 Task: Create a due date automation trigger when advanced on, on the tuesday of the week before a card is due add fields without custom field "Resume" set to a number lower or equal to 1 and lower or equal to 10 at 11:00 AM.
Action: Mouse moved to (1312, 105)
Screenshot: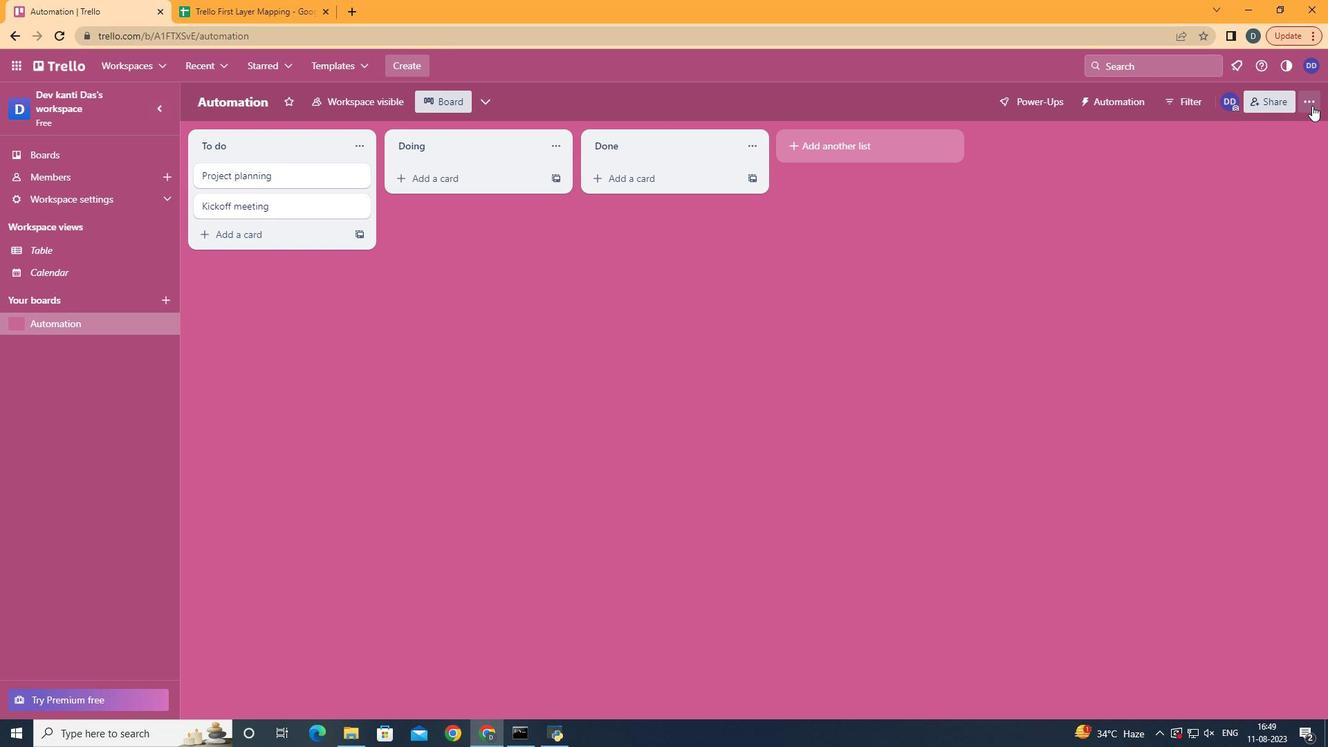 
Action: Mouse pressed left at (1312, 105)
Screenshot: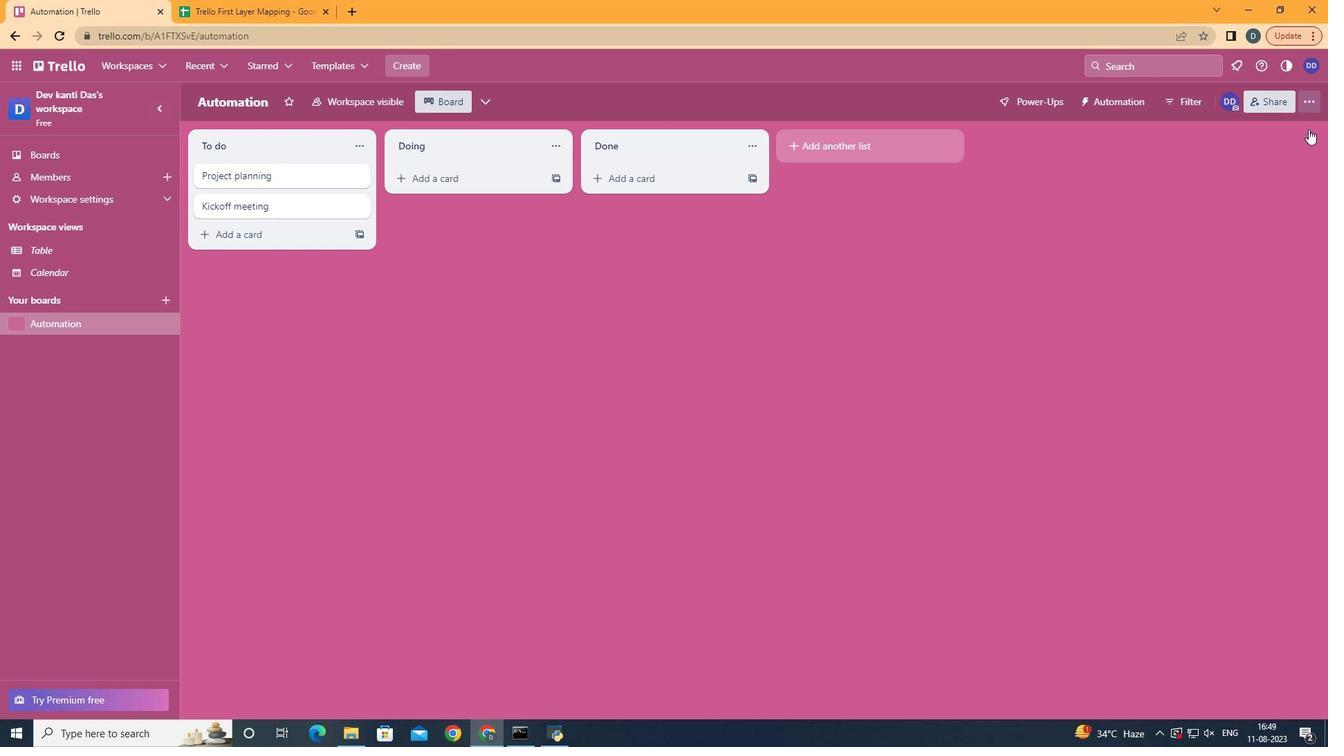 
Action: Mouse moved to (1234, 306)
Screenshot: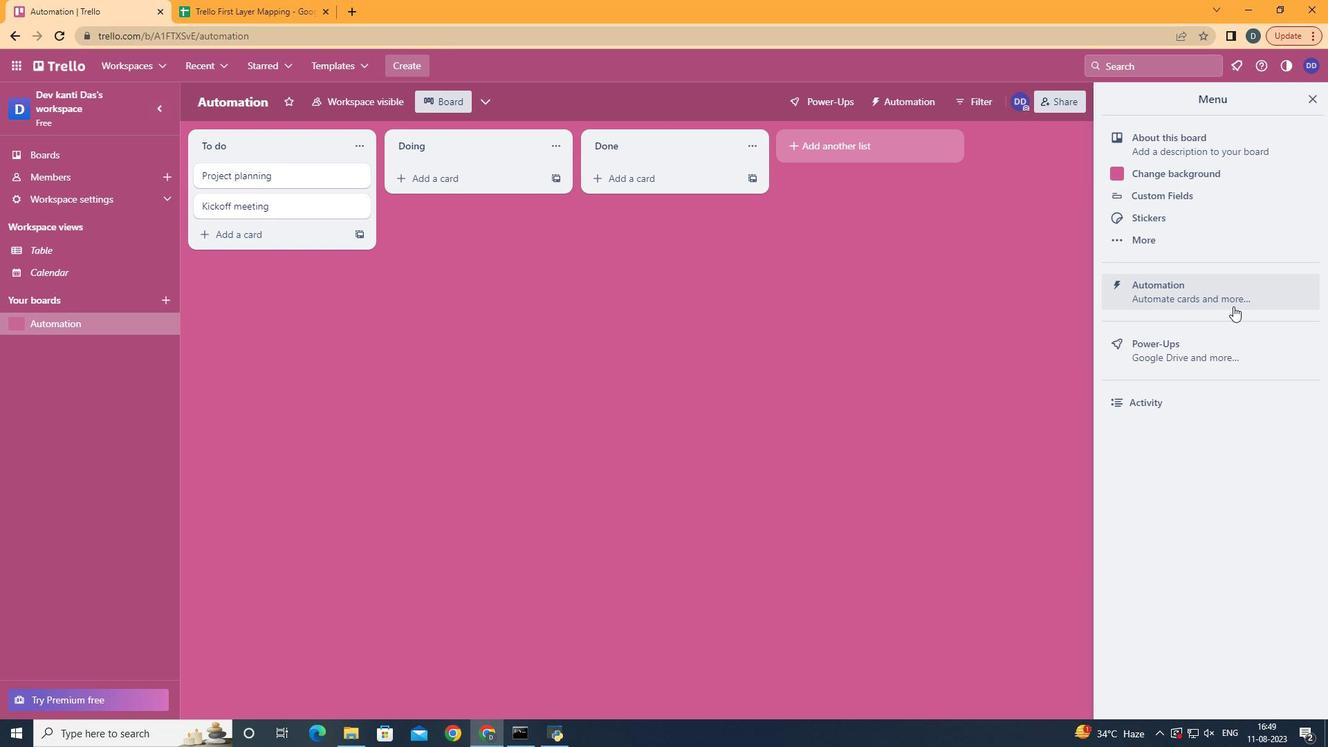 
Action: Mouse pressed left at (1234, 306)
Screenshot: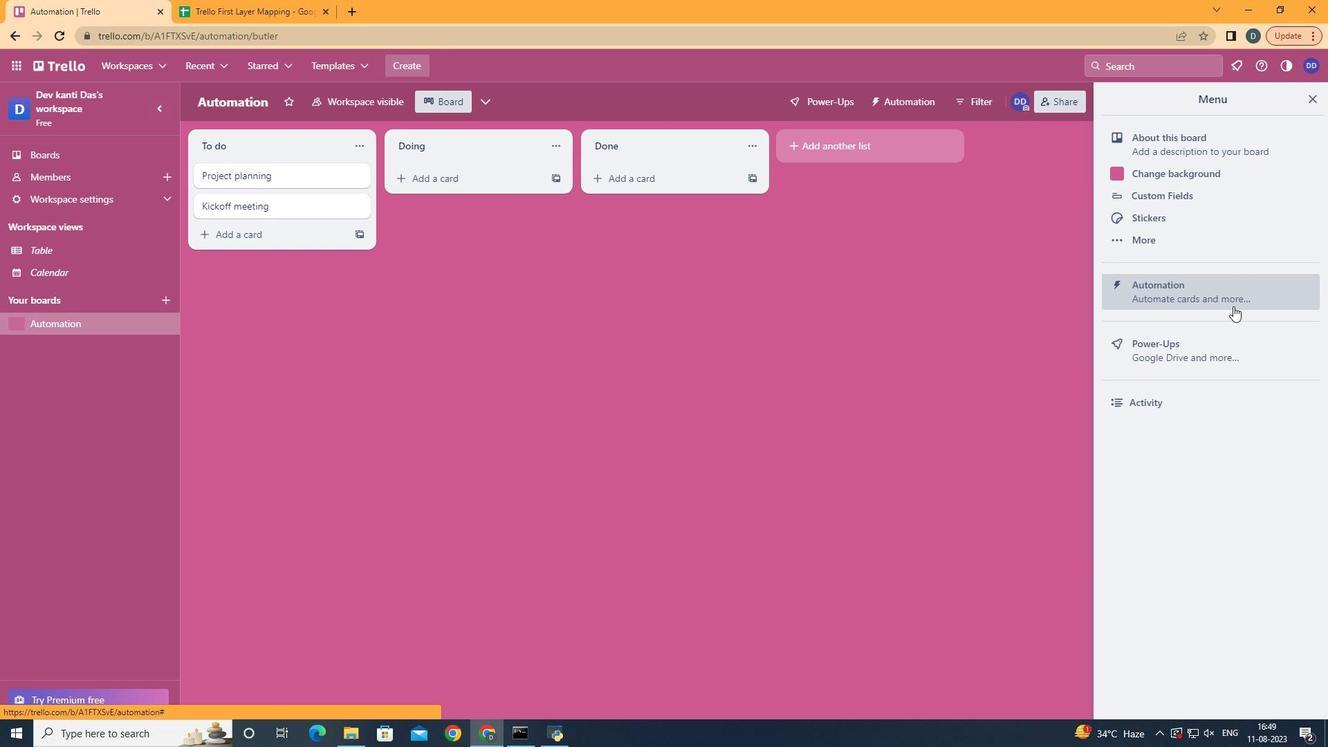 
Action: Mouse moved to (255, 275)
Screenshot: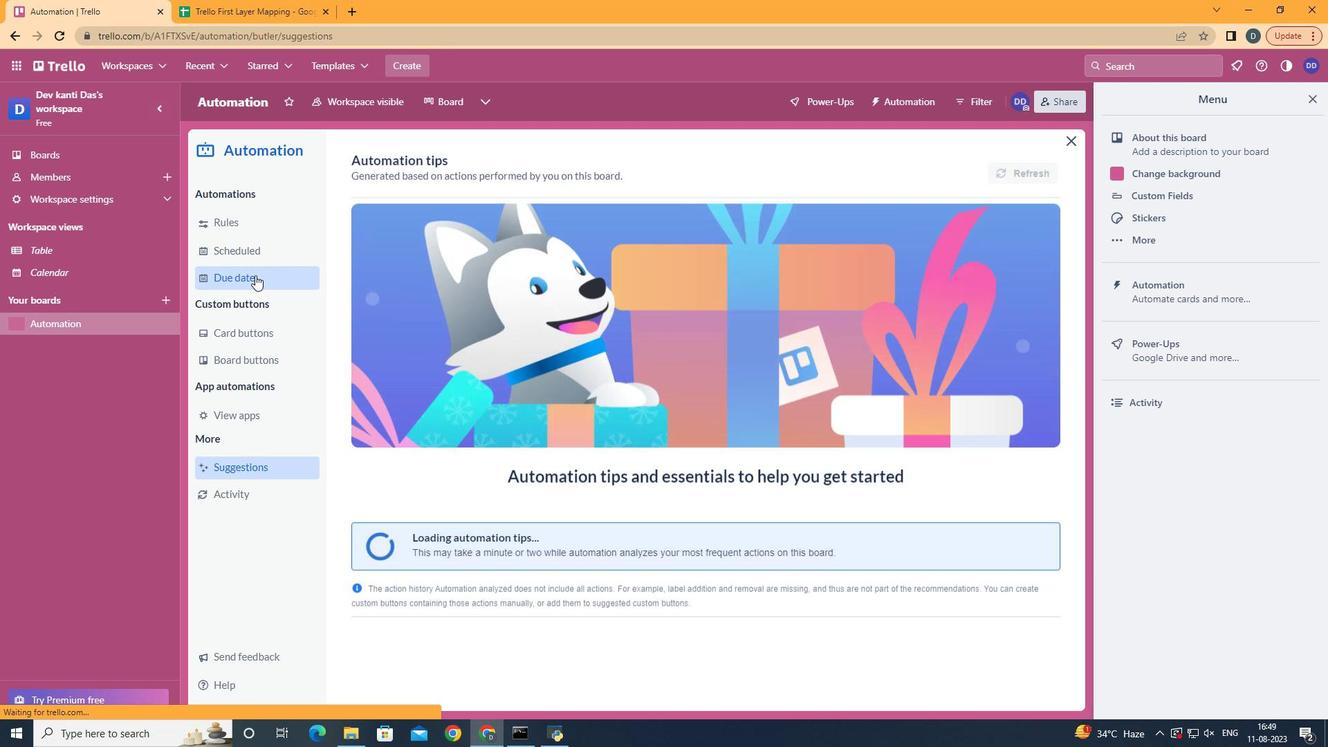 
Action: Mouse pressed left at (255, 275)
Screenshot: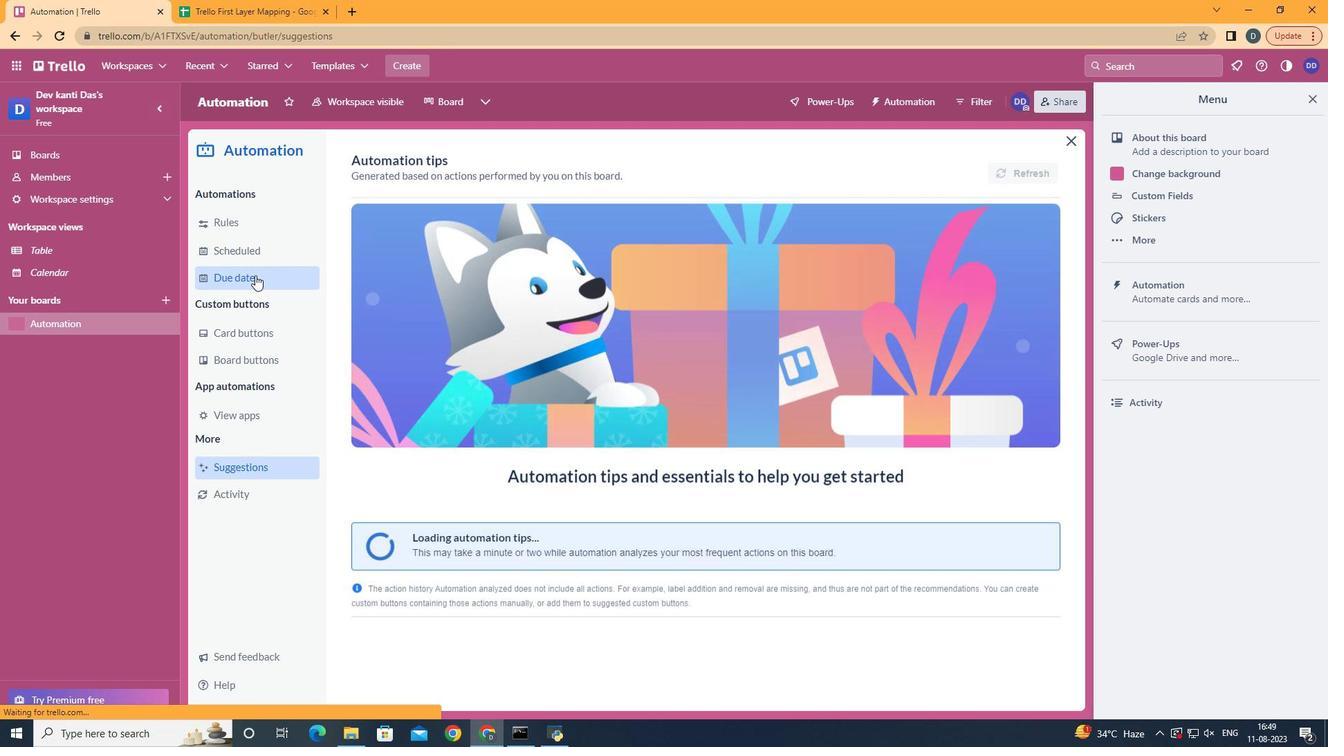 
Action: Mouse moved to (983, 161)
Screenshot: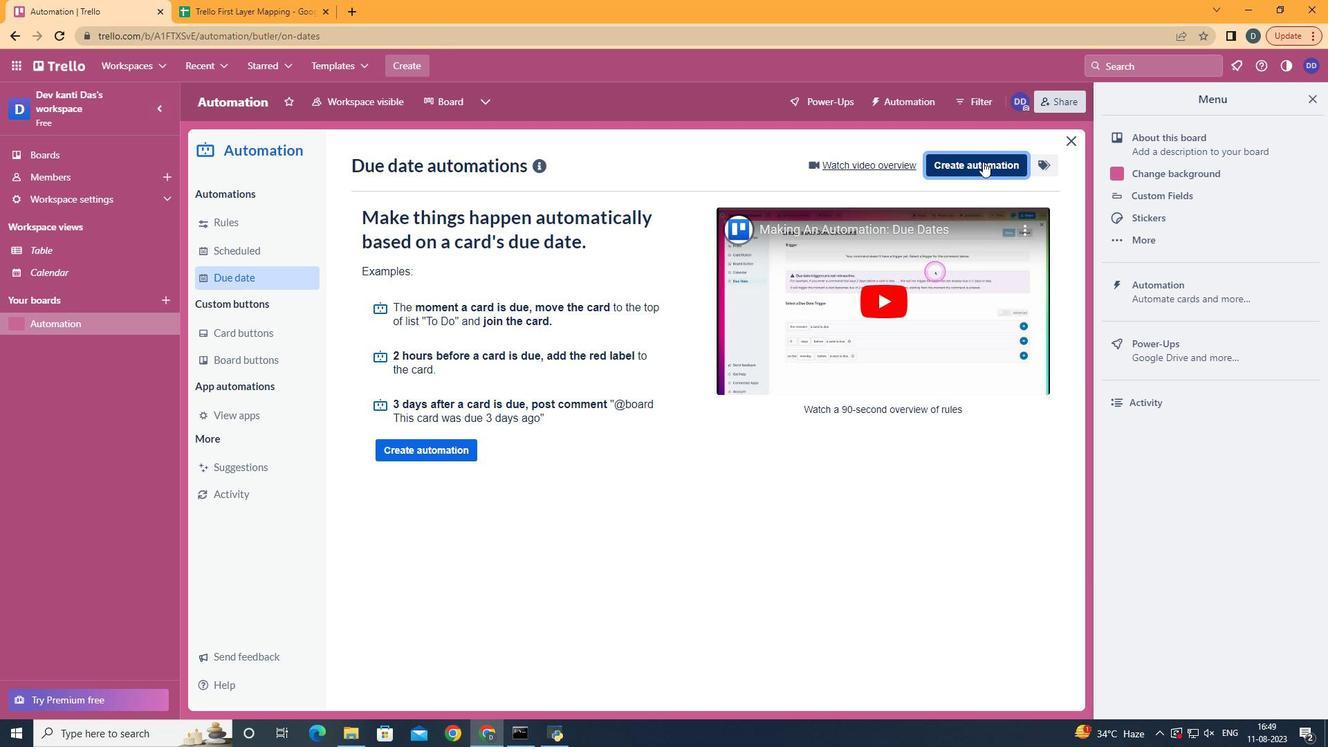 
Action: Mouse pressed left at (983, 161)
Screenshot: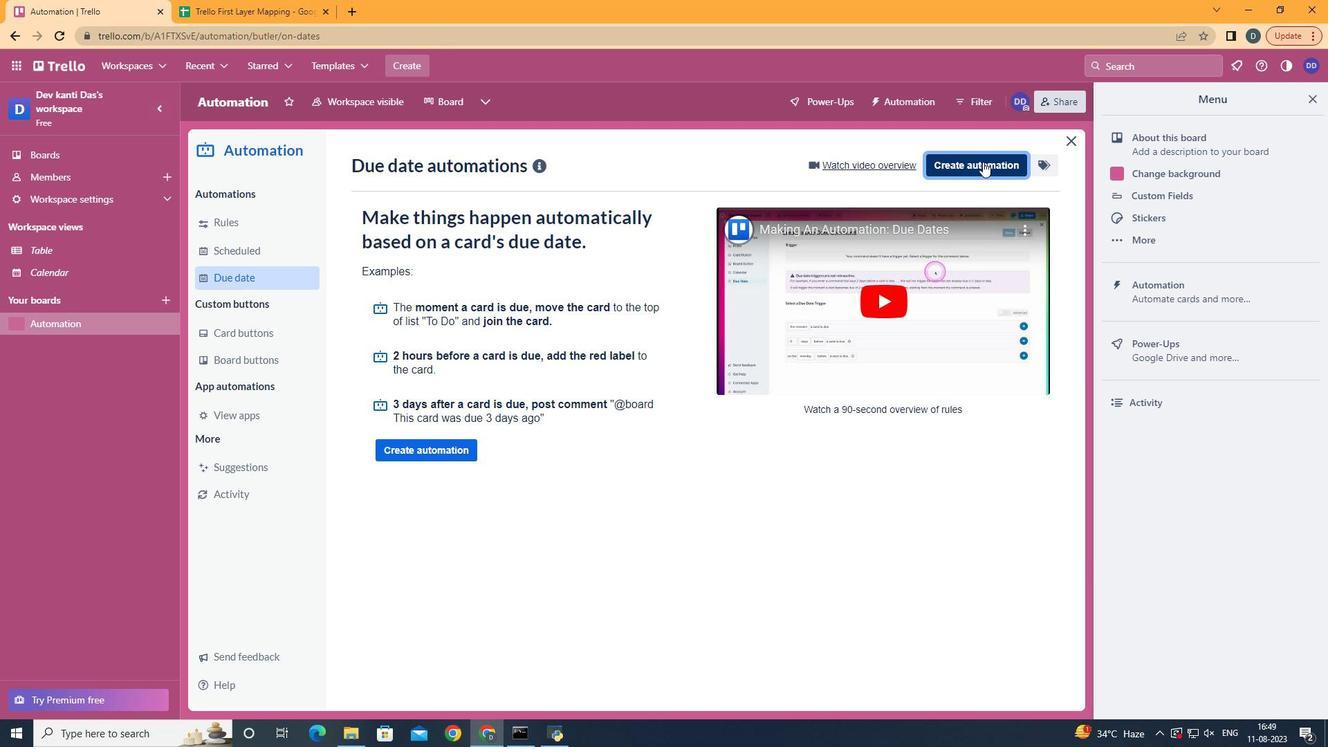 
Action: Mouse moved to (730, 294)
Screenshot: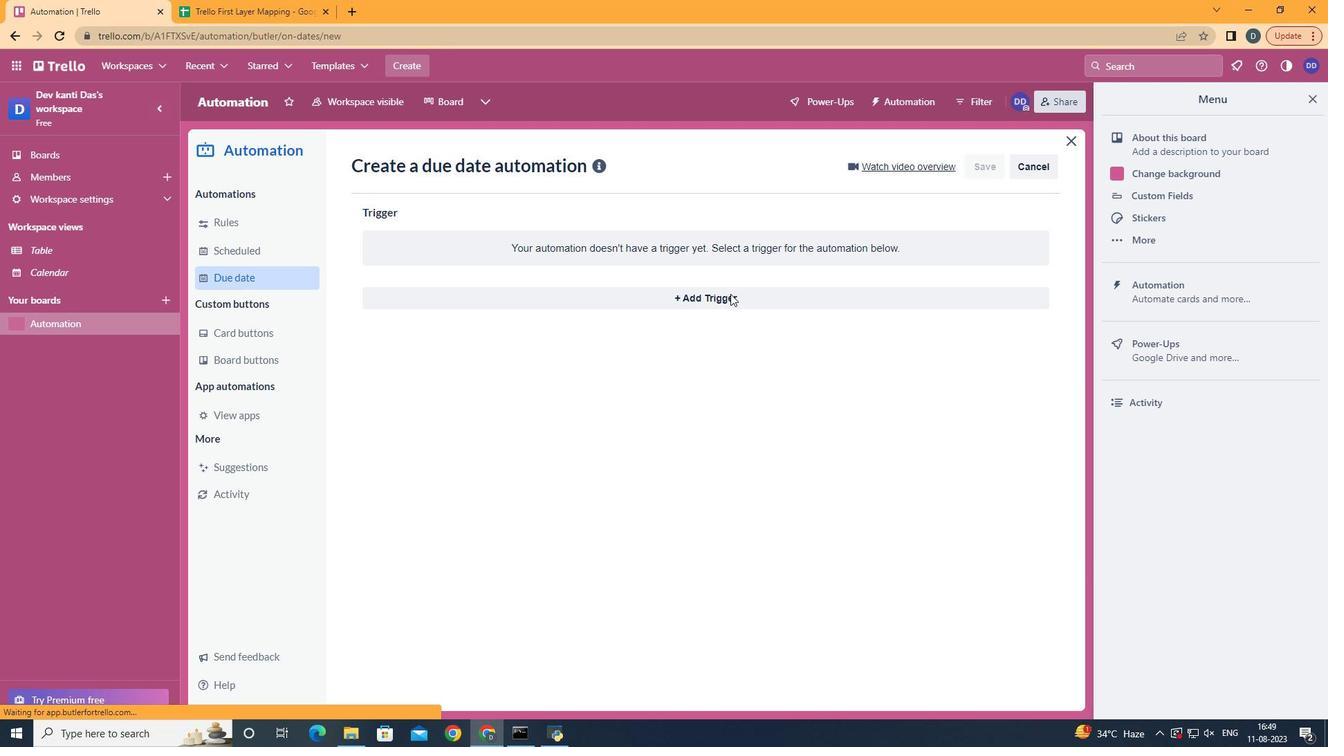 
Action: Mouse pressed left at (730, 294)
Screenshot: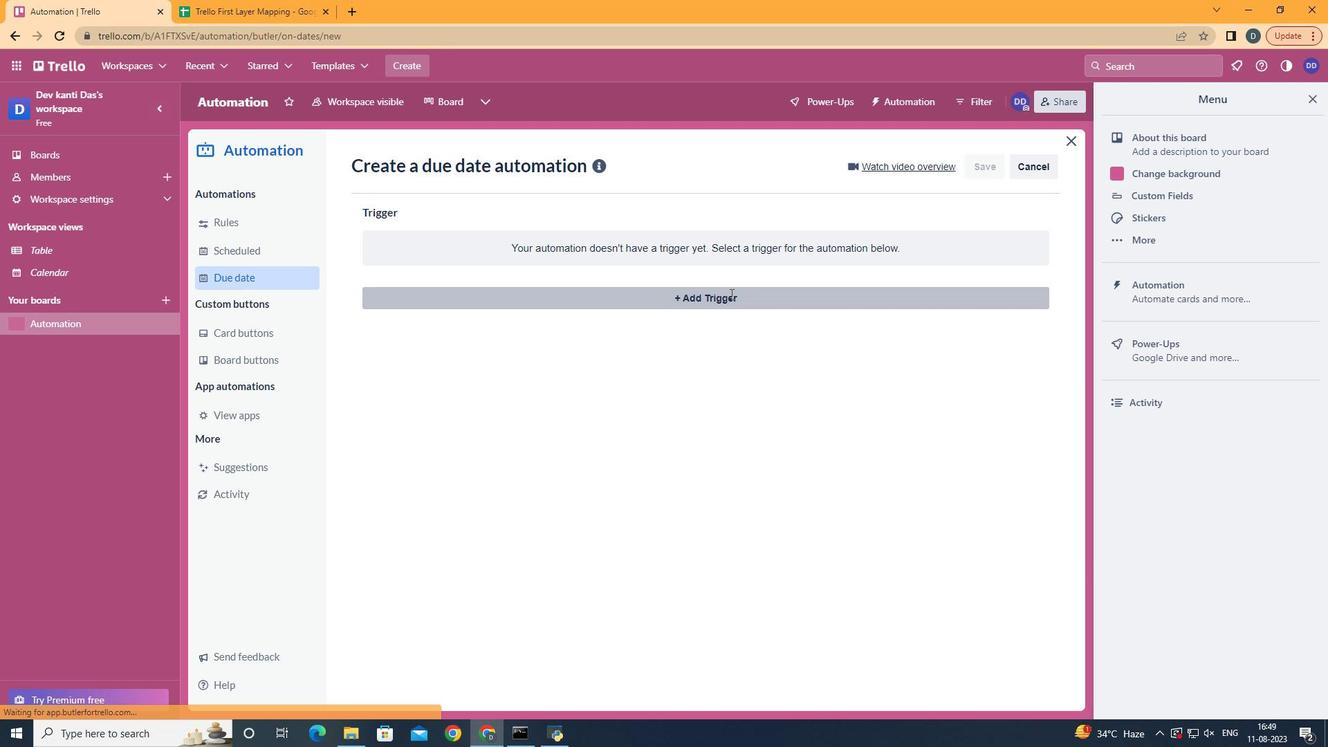 
Action: Mouse moved to (452, 388)
Screenshot: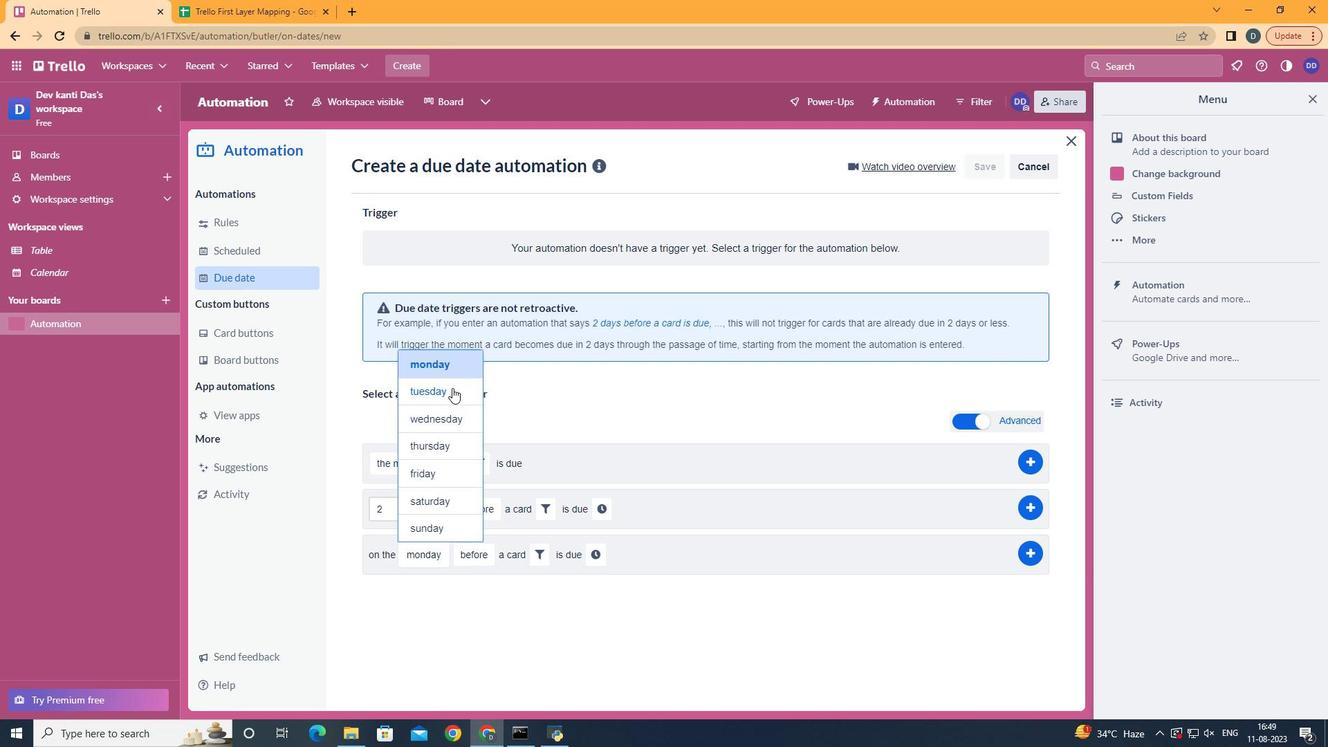 
Action: Mouse pressed left at (452, 388)
Screenshot: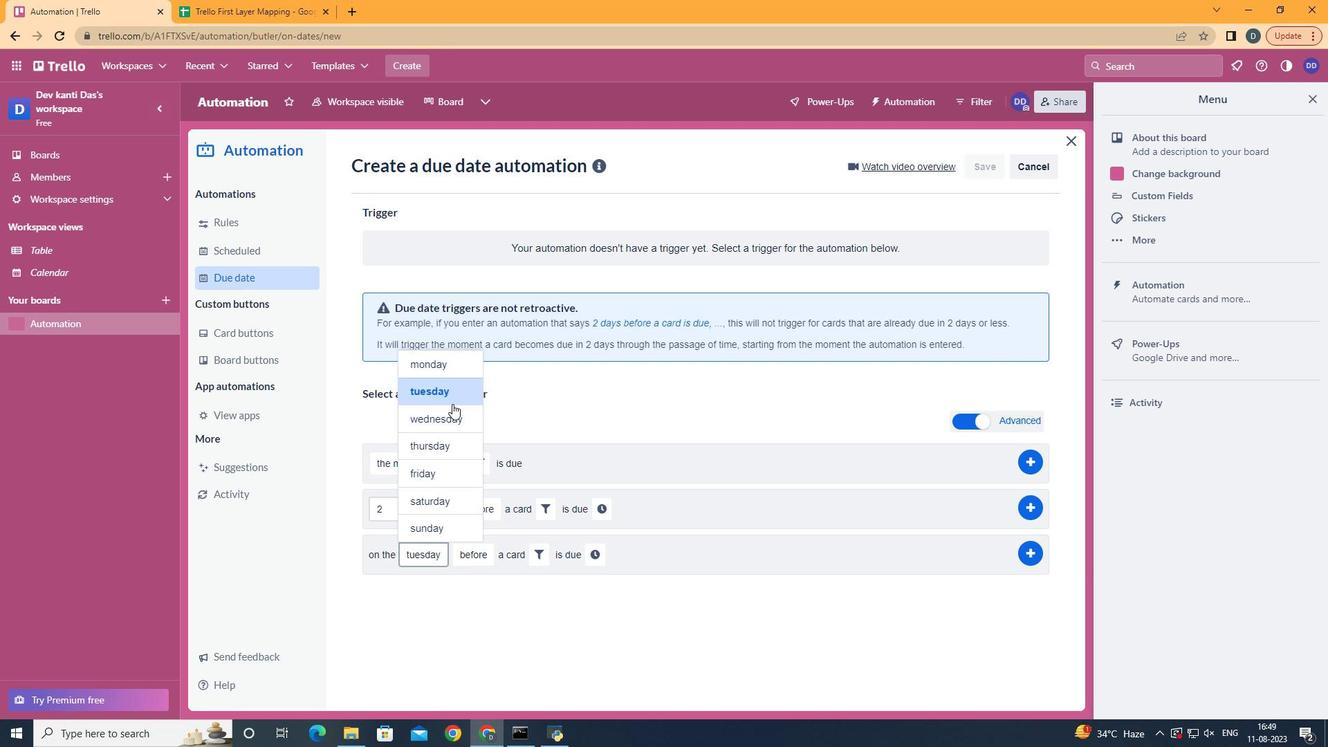 
Action: Mouse moved to (501, 663)
Screenshot: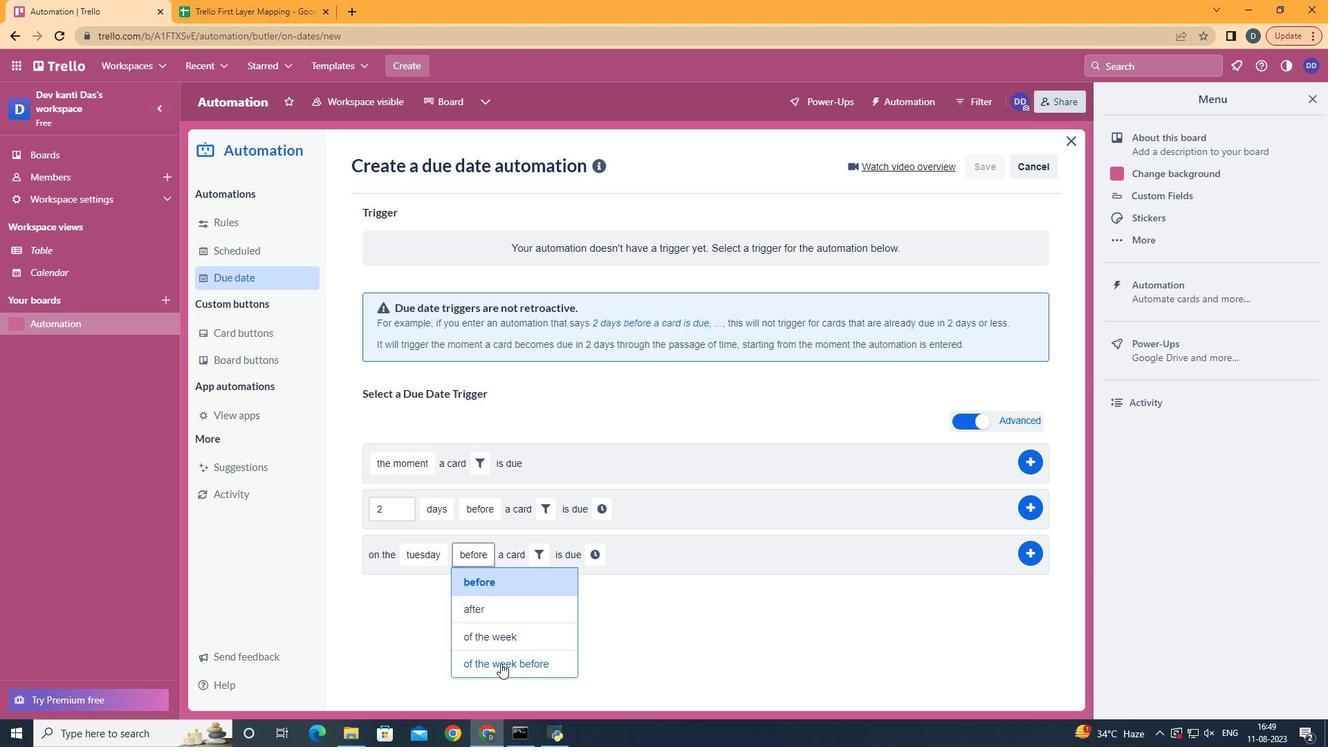 
Action: Mouse pressed left at (501, 663)
Screenshot: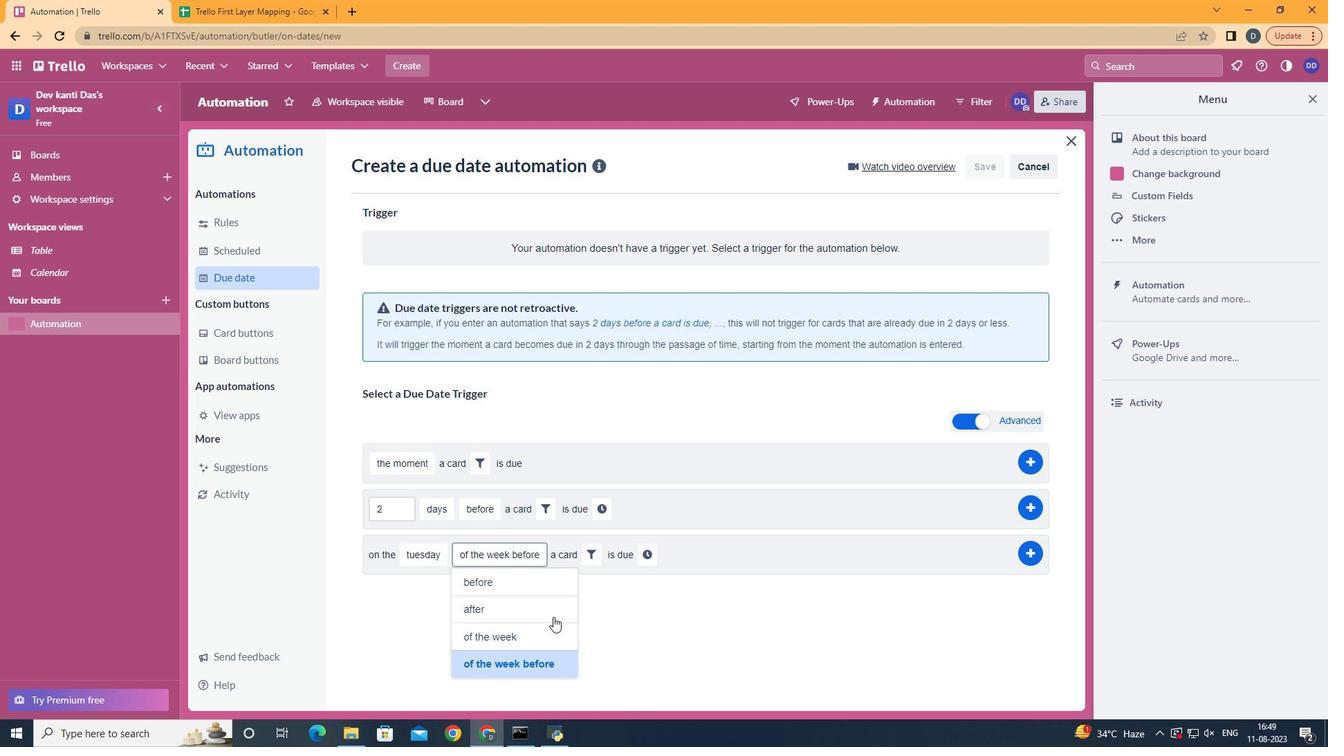 
Action: Mouse moved to (591, 559)
Screenshot: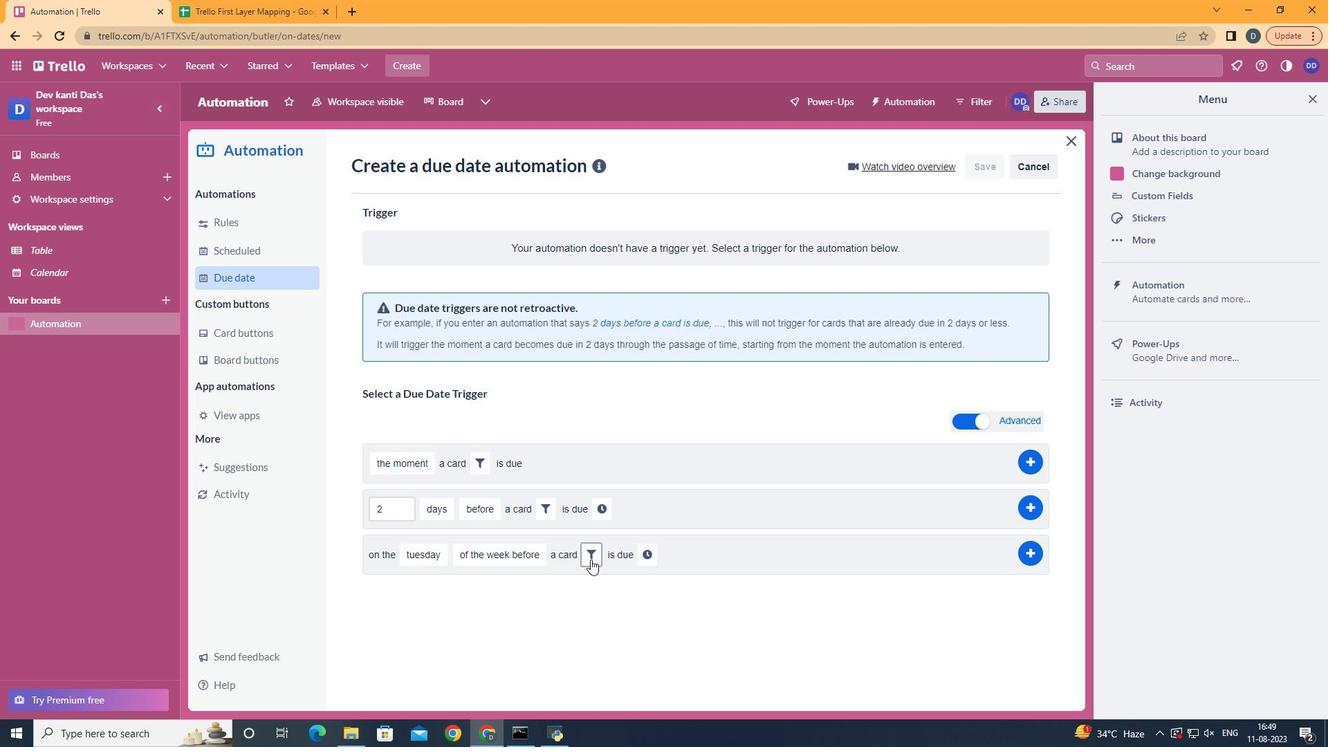 
Action: Mouse pressed left at (591, 559)
Screenshot: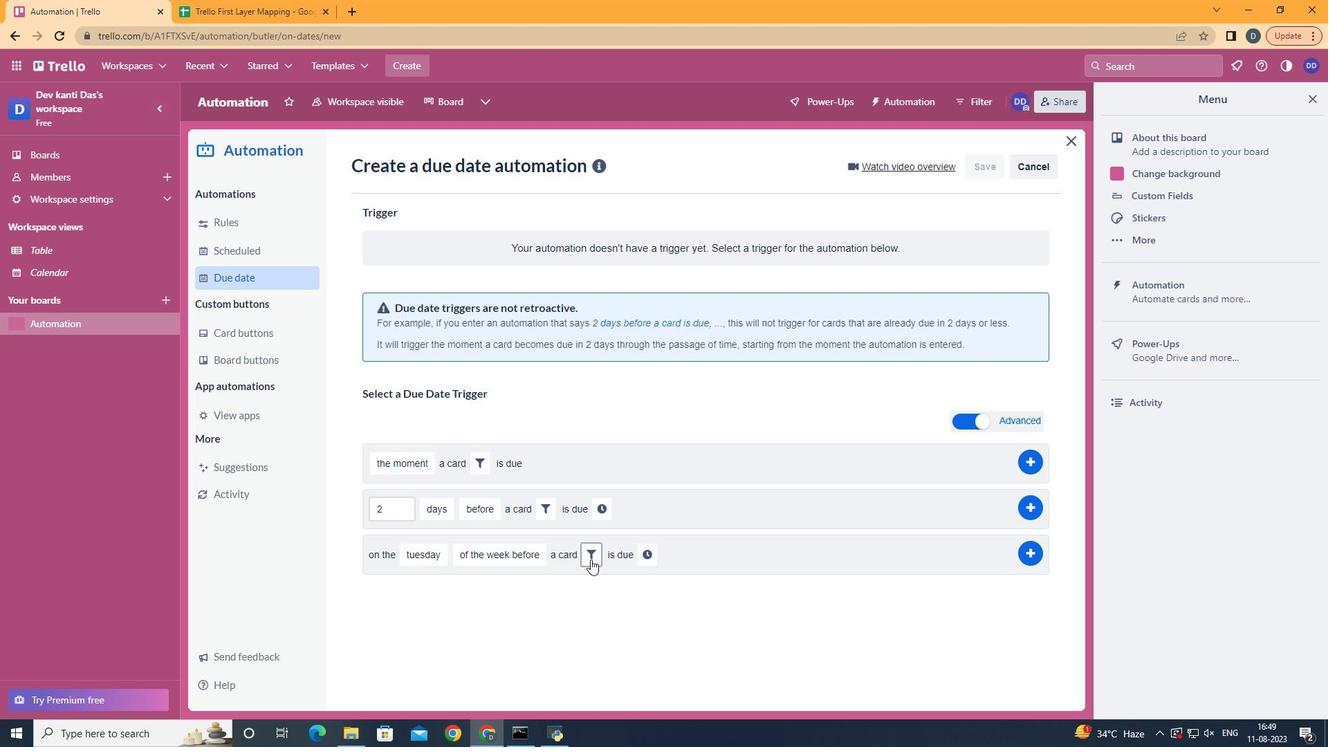 
Action: Mouse moved to (810, 604)
Screenshot: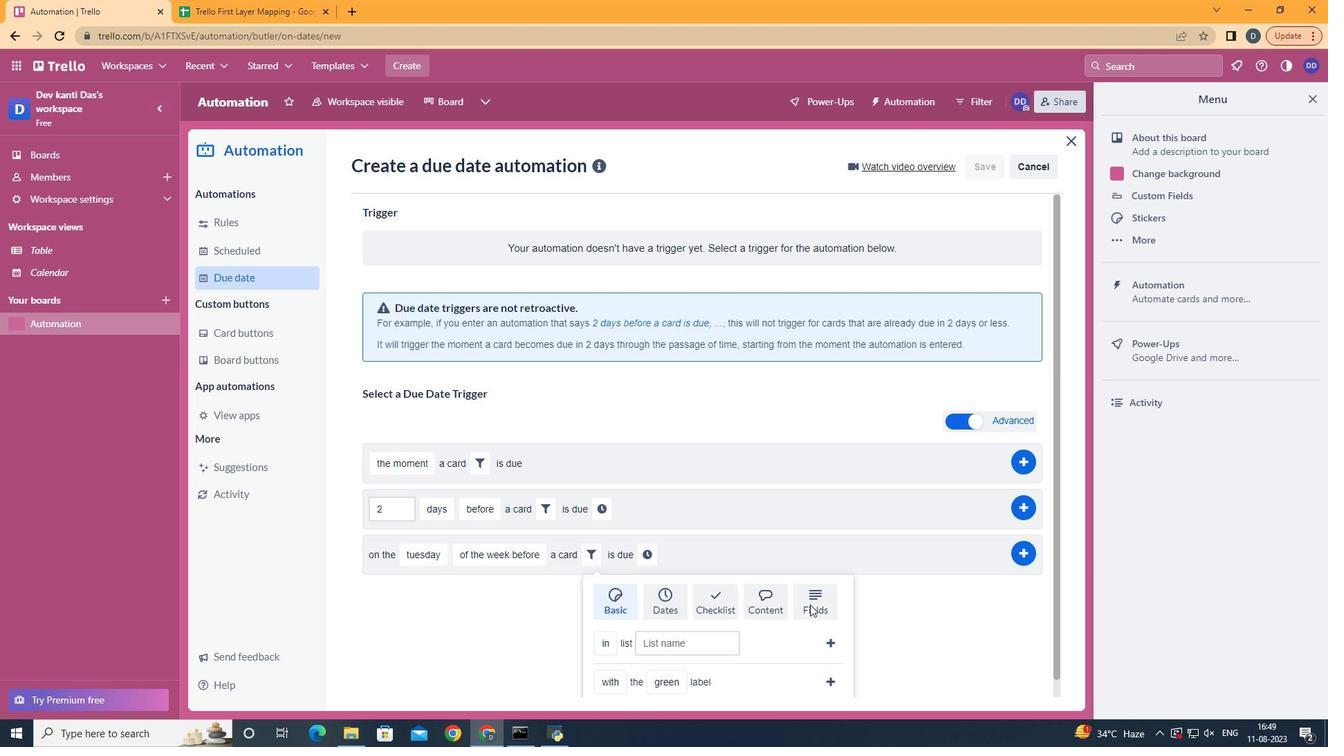 
Action: Mouse pressed left at (810, 604)
Screenshot: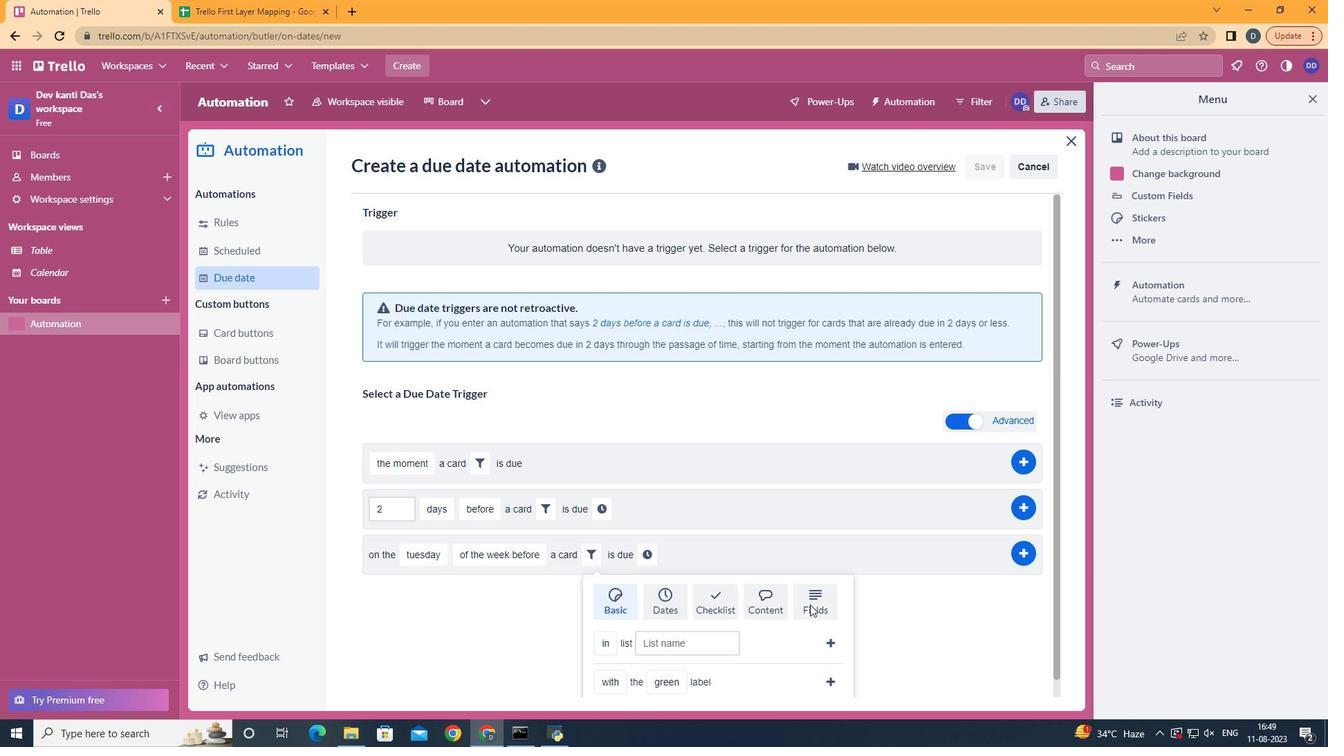 
Action: Mouse scrolled (810, 604) with delta (0, 0)
Screenshot: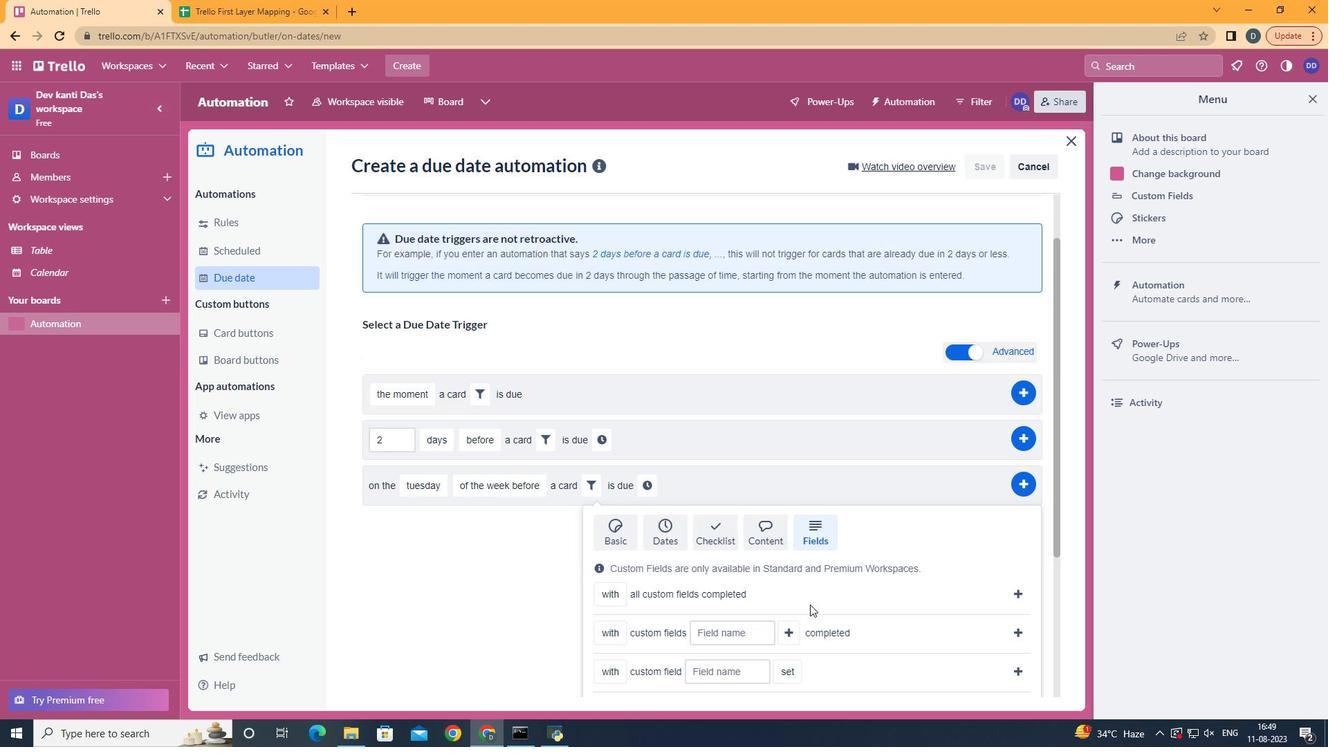 
Action: Mouse scrolled (810, 604) with delta (0, 0)
Screenshot: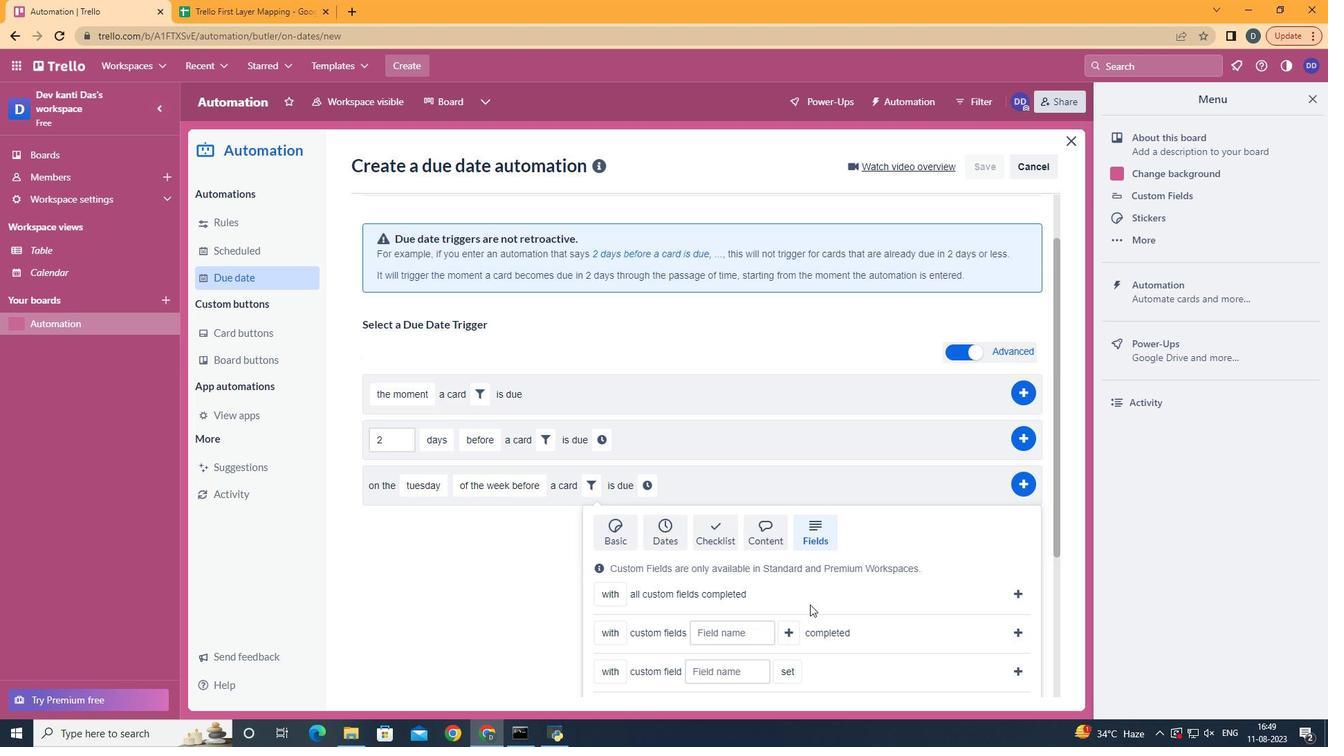 
Action: Mouse scrolled (810, 604) with delta (0, 0)
Screenshot: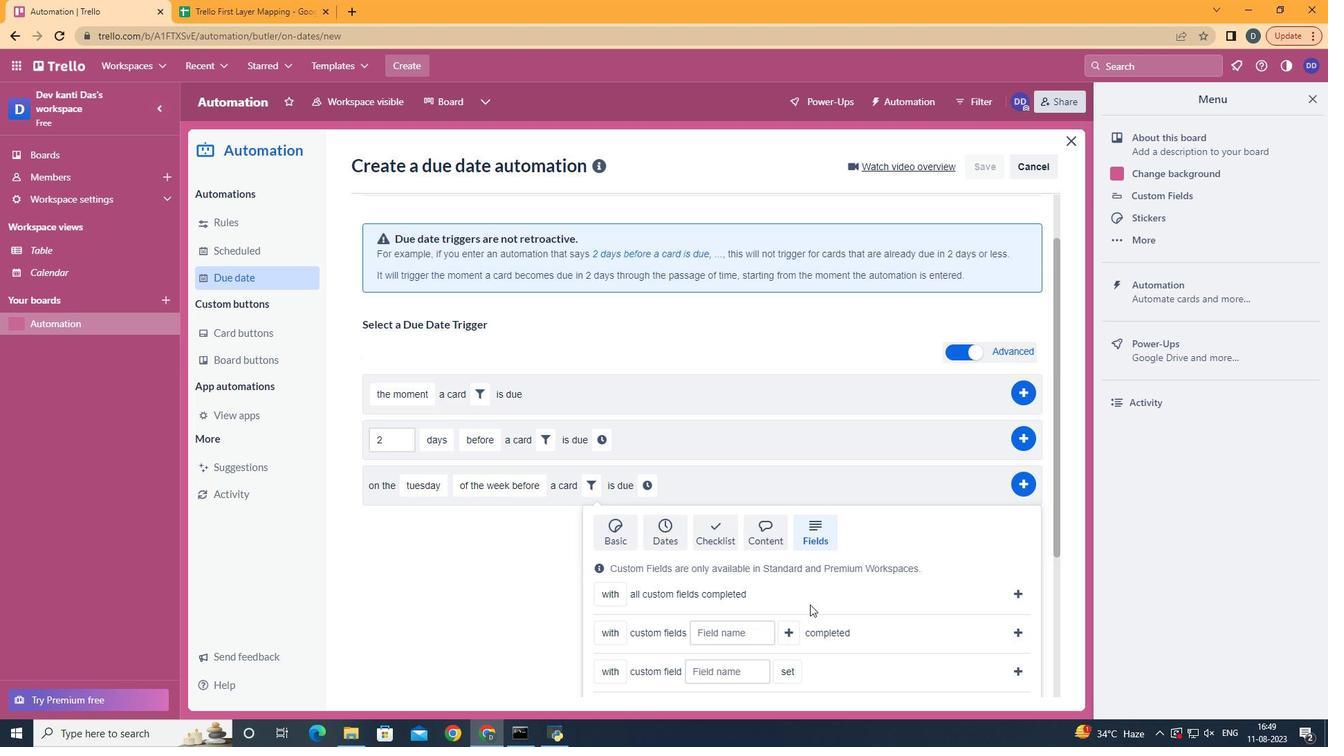 
Action: Mouse scrolled (810, 604) with delta (0, 0)
Screenshot: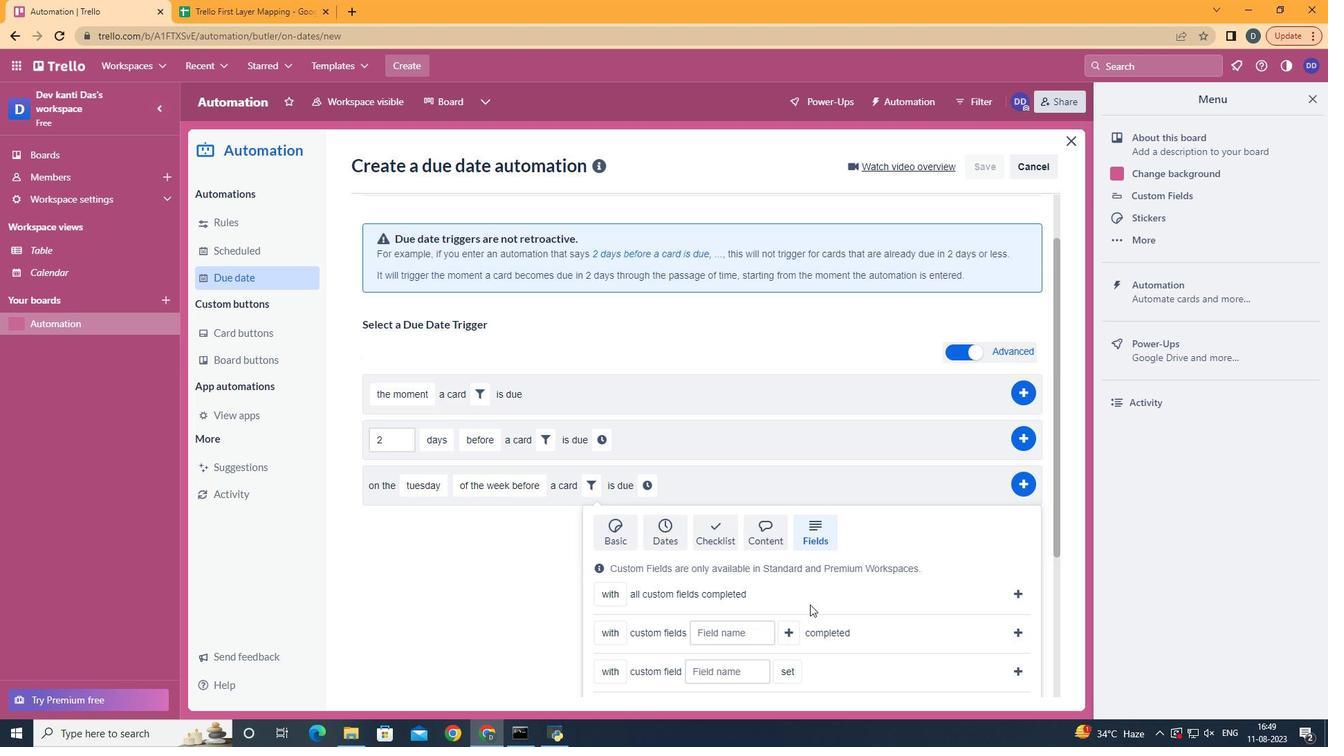 
Action: Mouse scrolled (810, 604) with delta (0, 0)
Screenshot: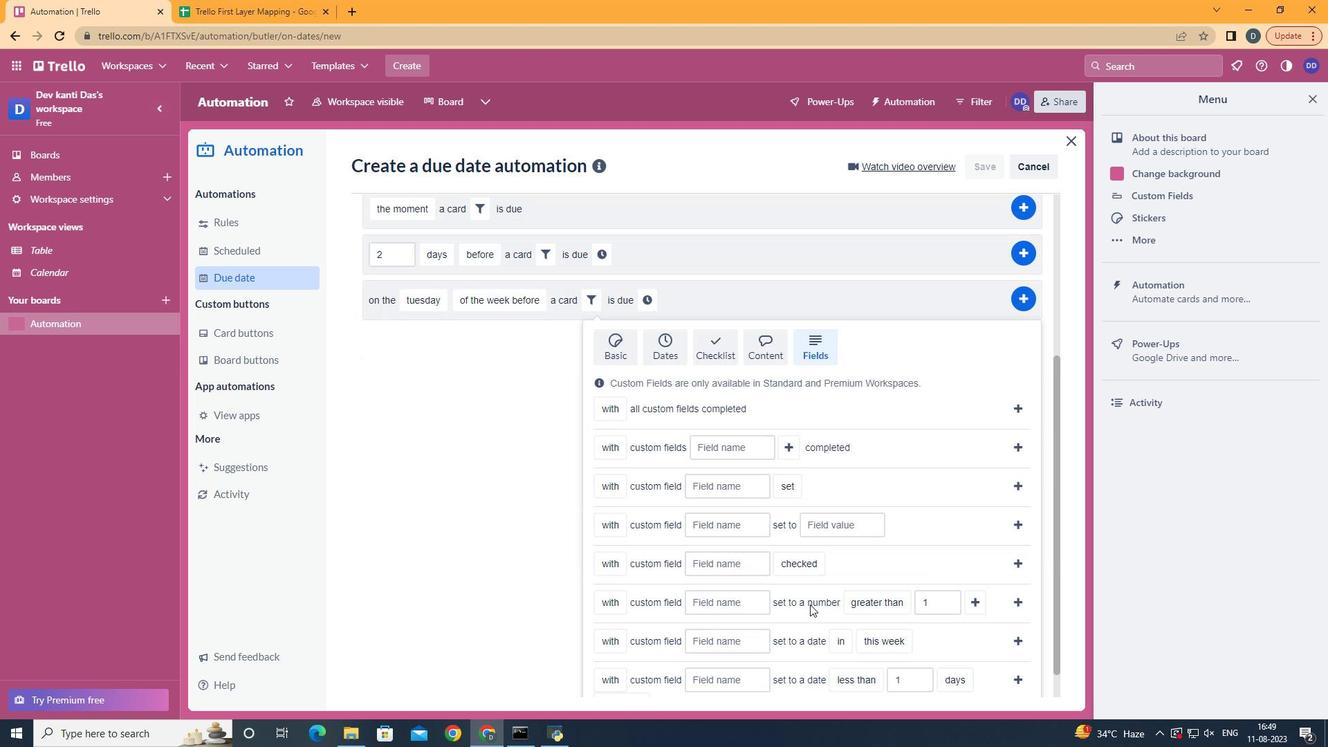 
Action: Mouse moved to (622, 619)
Screenshot: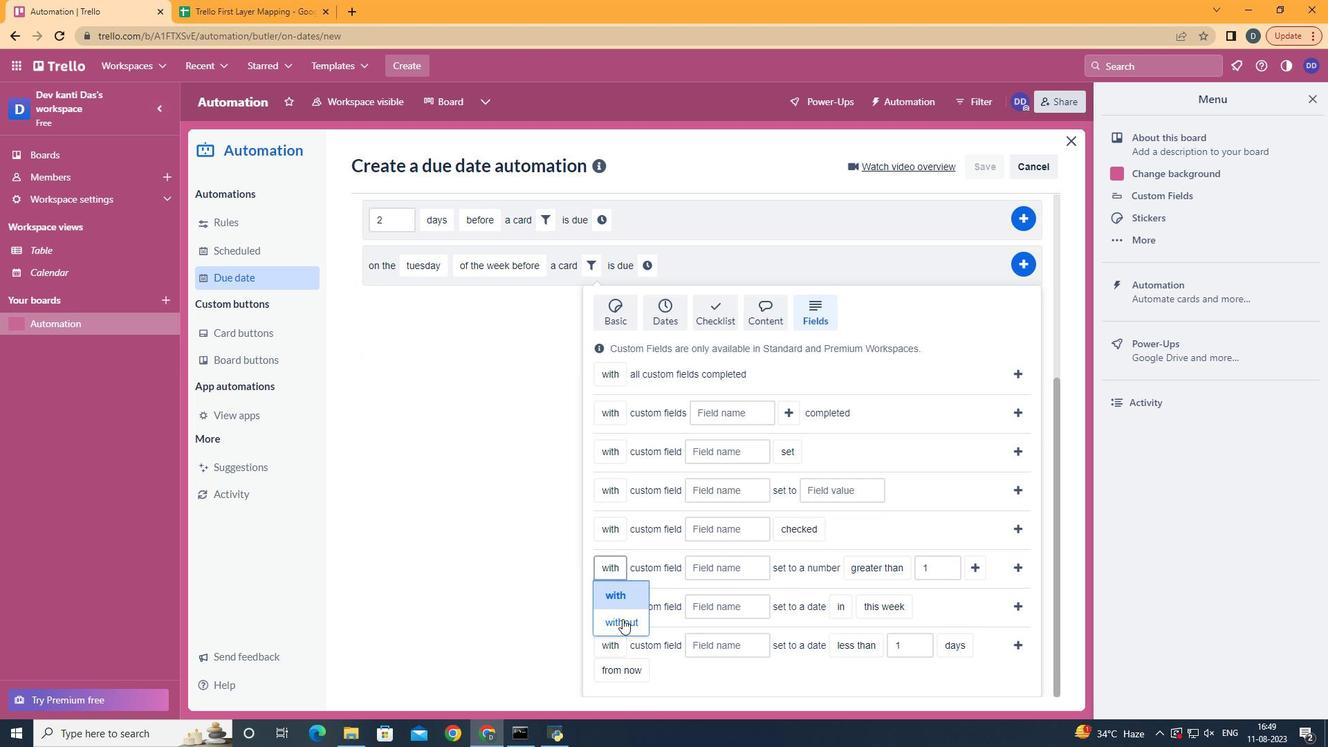 
Action: Mouse pressed left at (622, 619)
Screenshot: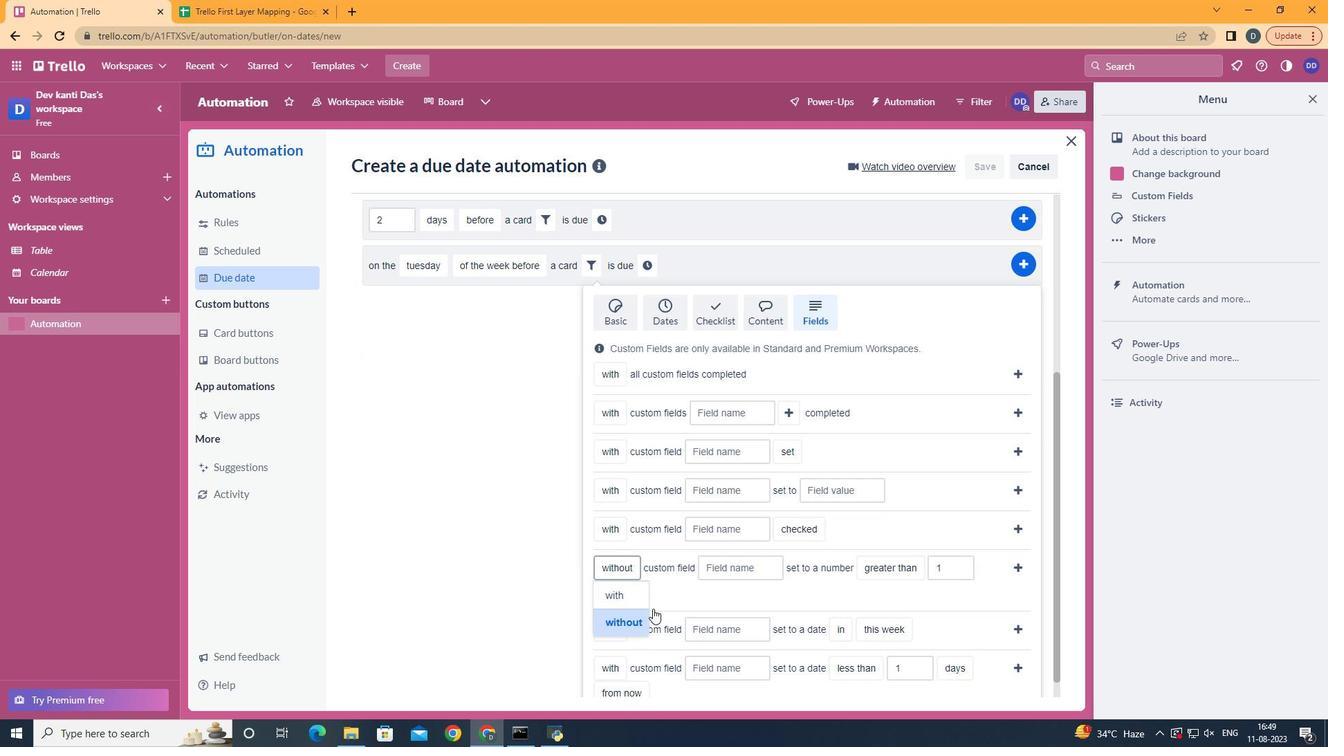 
Action: Mouse moved to (745, 571)
Screenshot: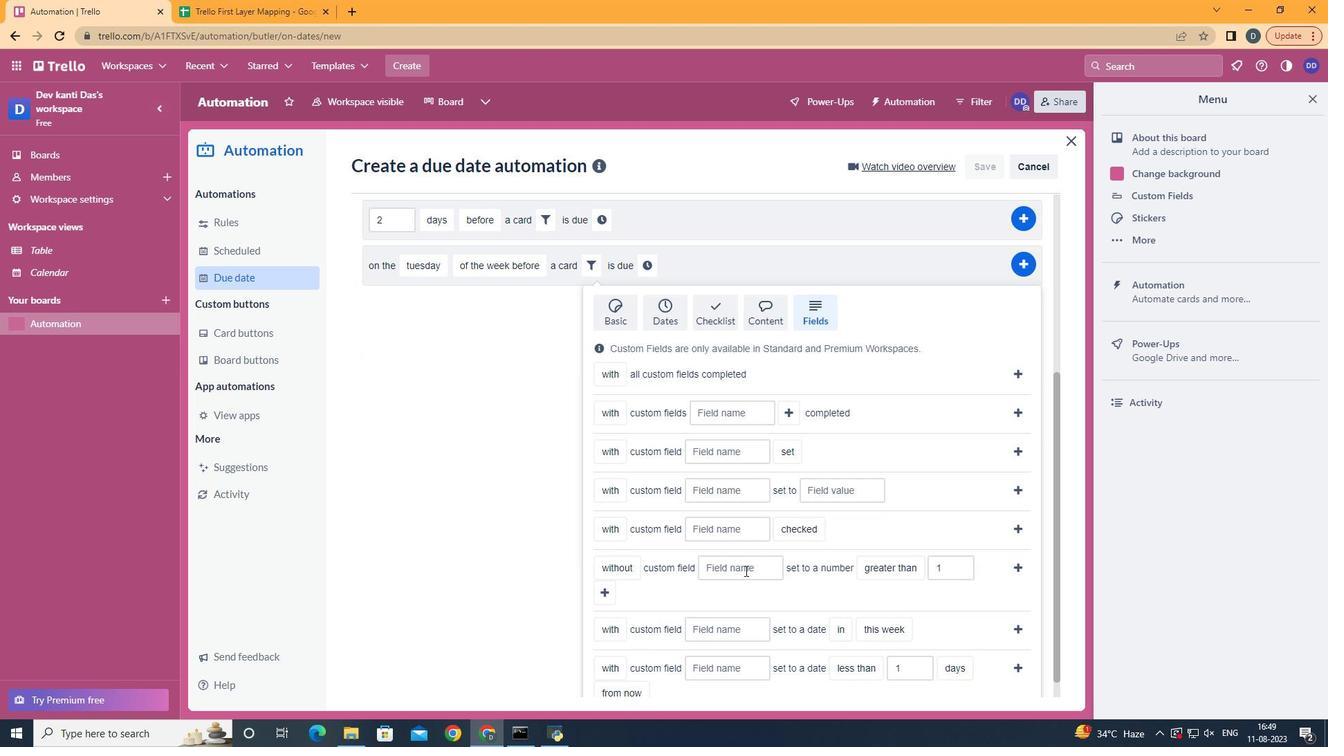 
Action: Mouse pressed left at (745, 571)
Screenshot: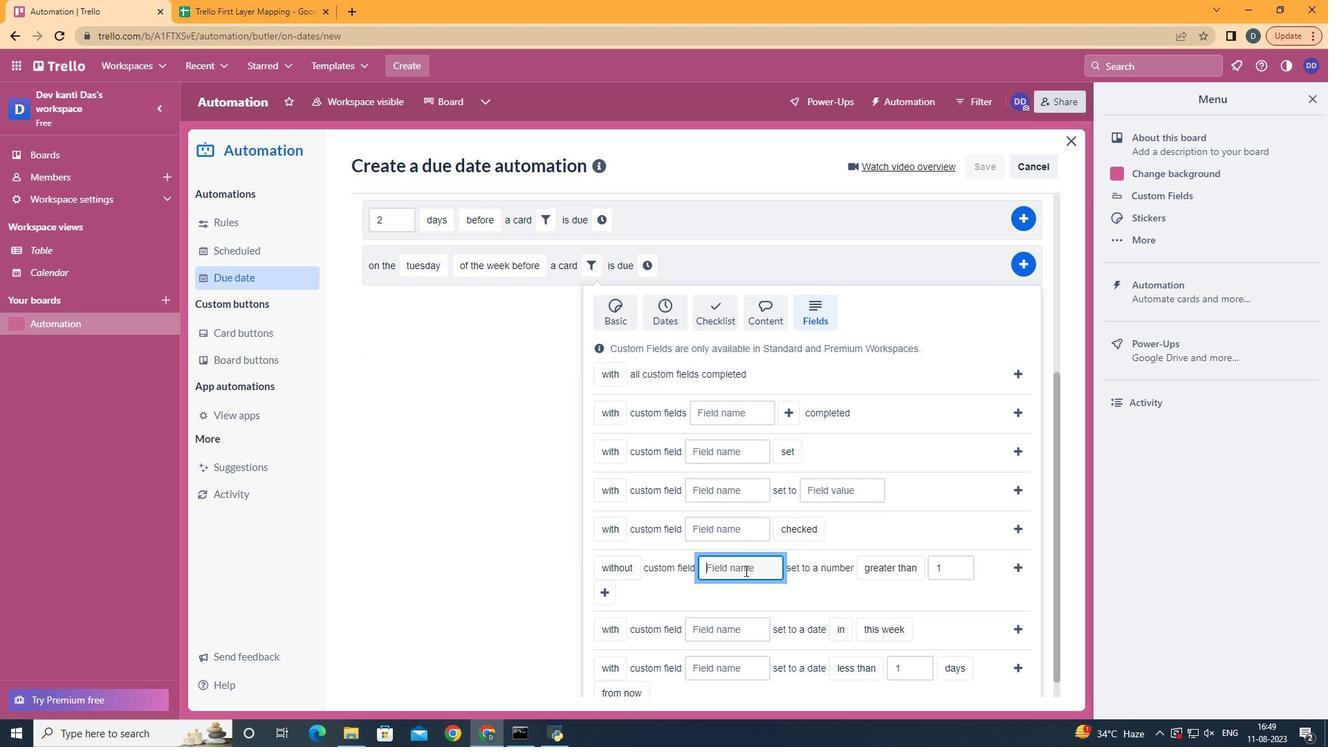 
Action: Mouse moved to (746, 571)
Screenshot: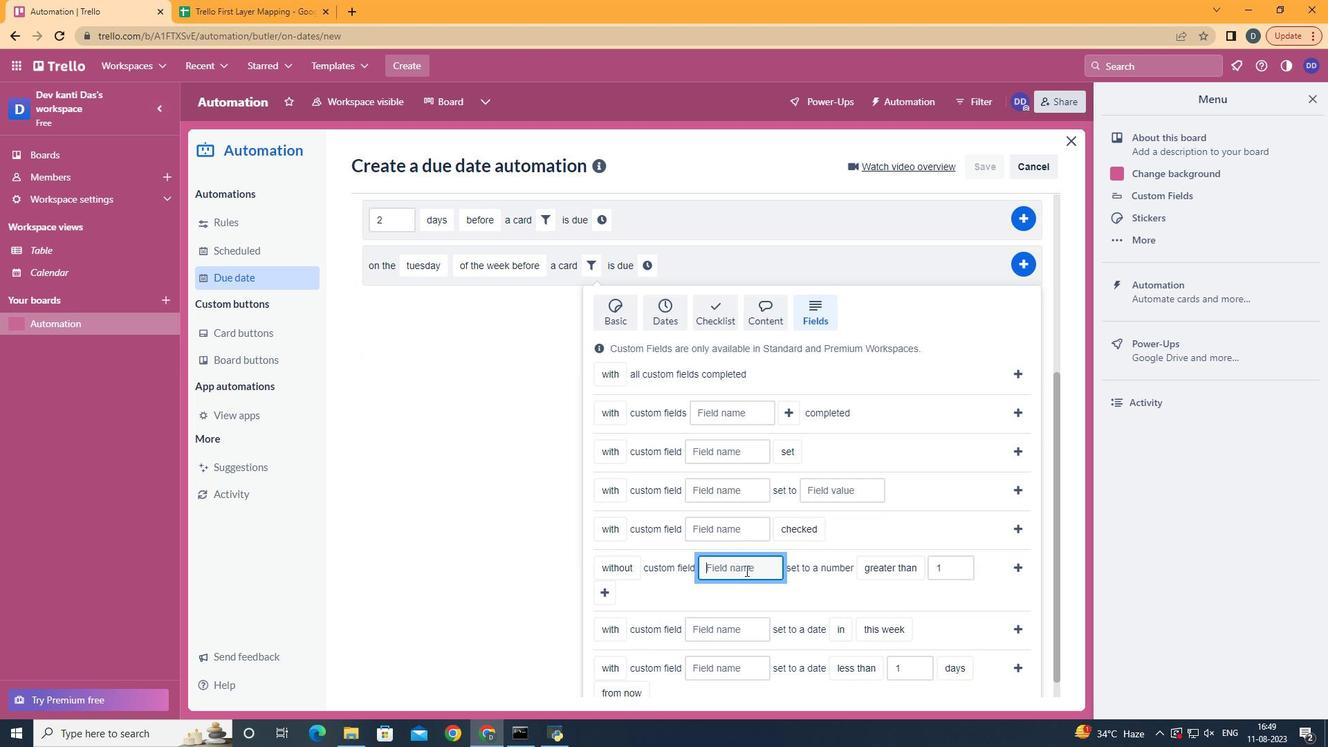 
Action: Key pressed <Key.shift>Resume
Screenshot: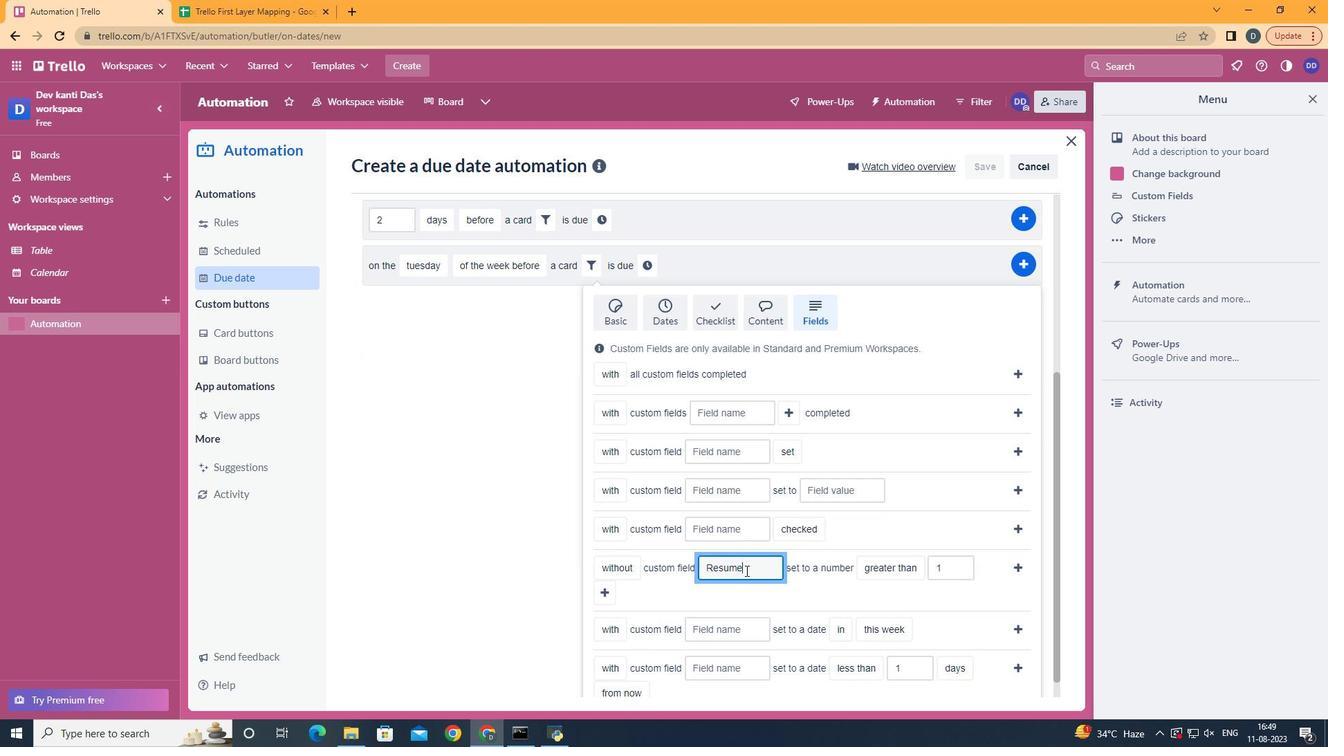 
Action: Mouse moved to (907, 681)
Screenshot: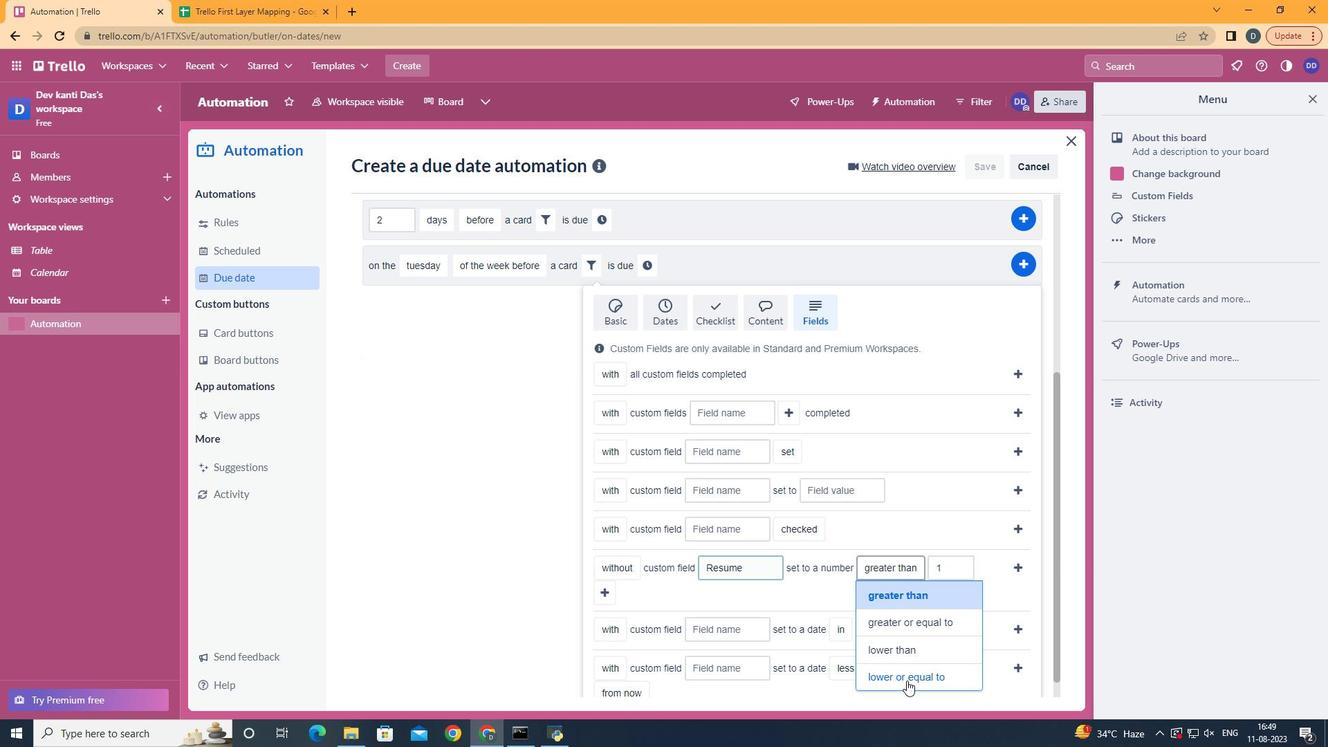 
Action: Mouse pressed left at (907, 681)
Screenshot: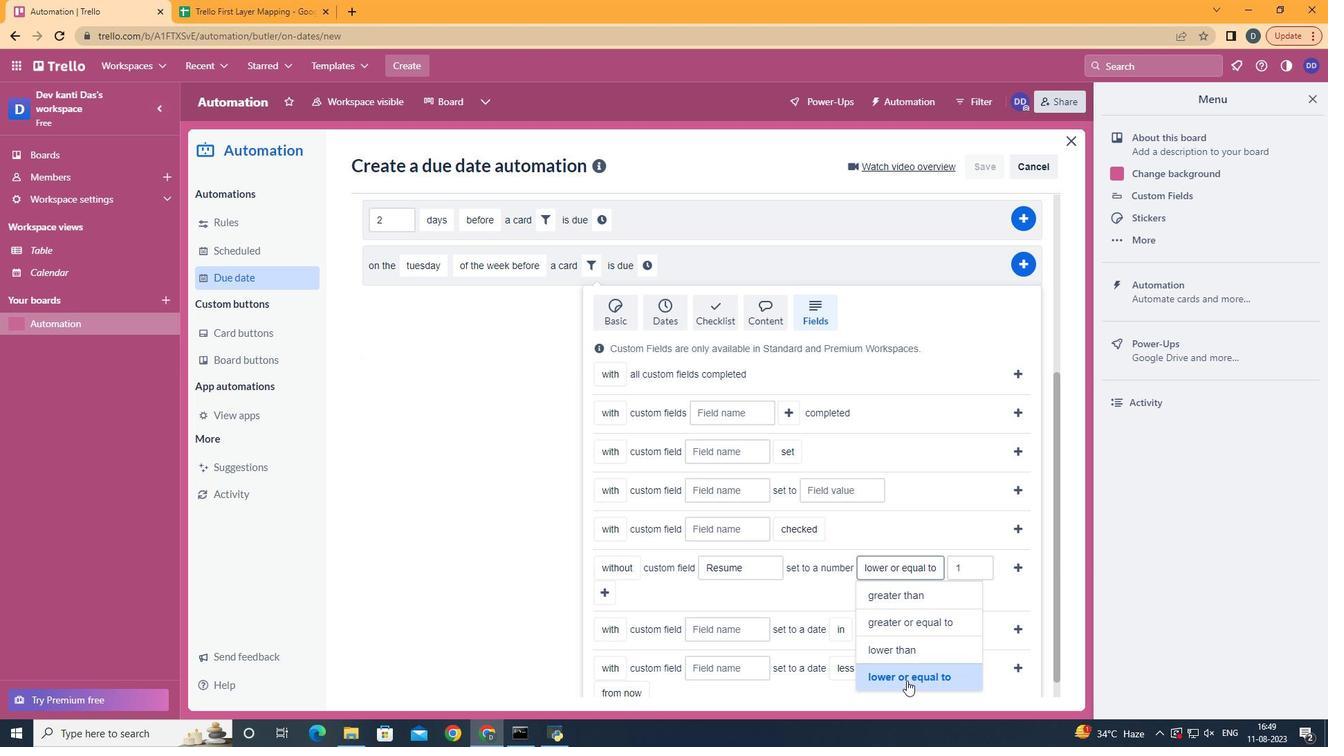 
Action: Mouse moved to (613, 591)
Screenshot: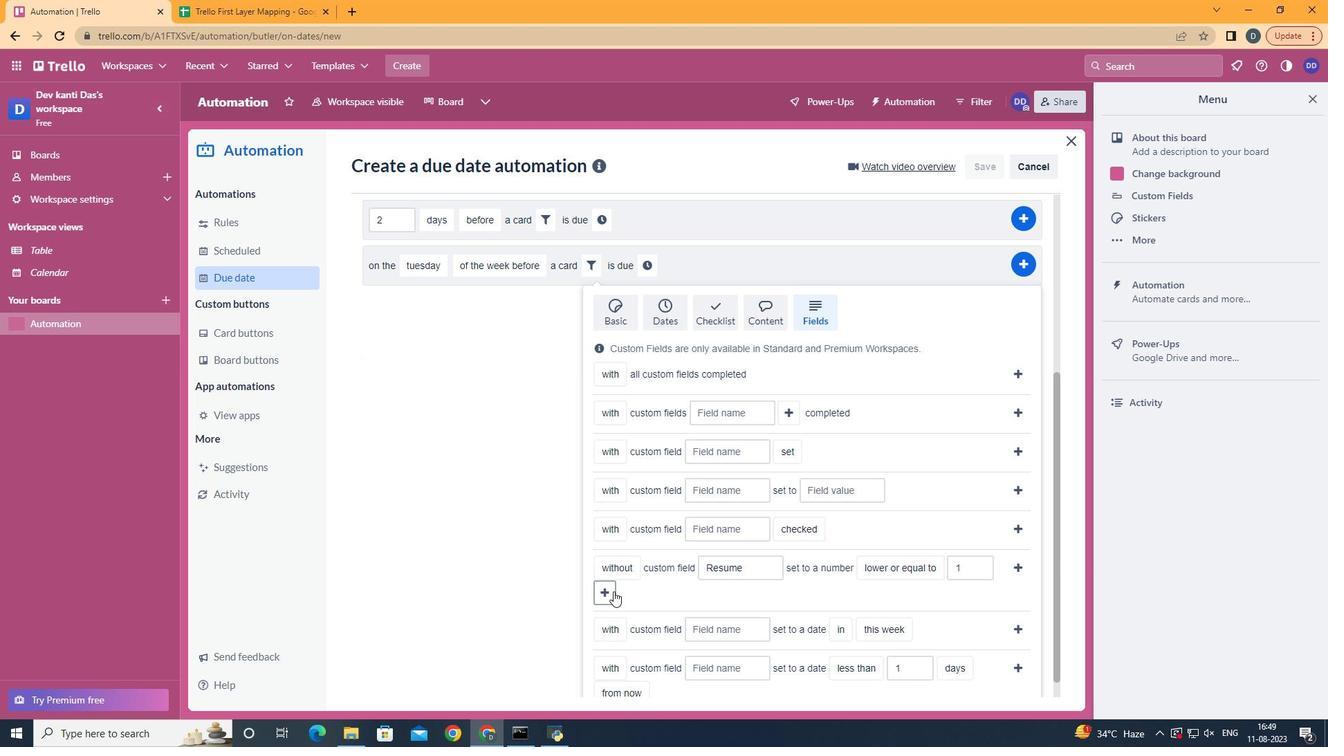 
Action: Mouse pressed left at (613, 591)
Screenshot: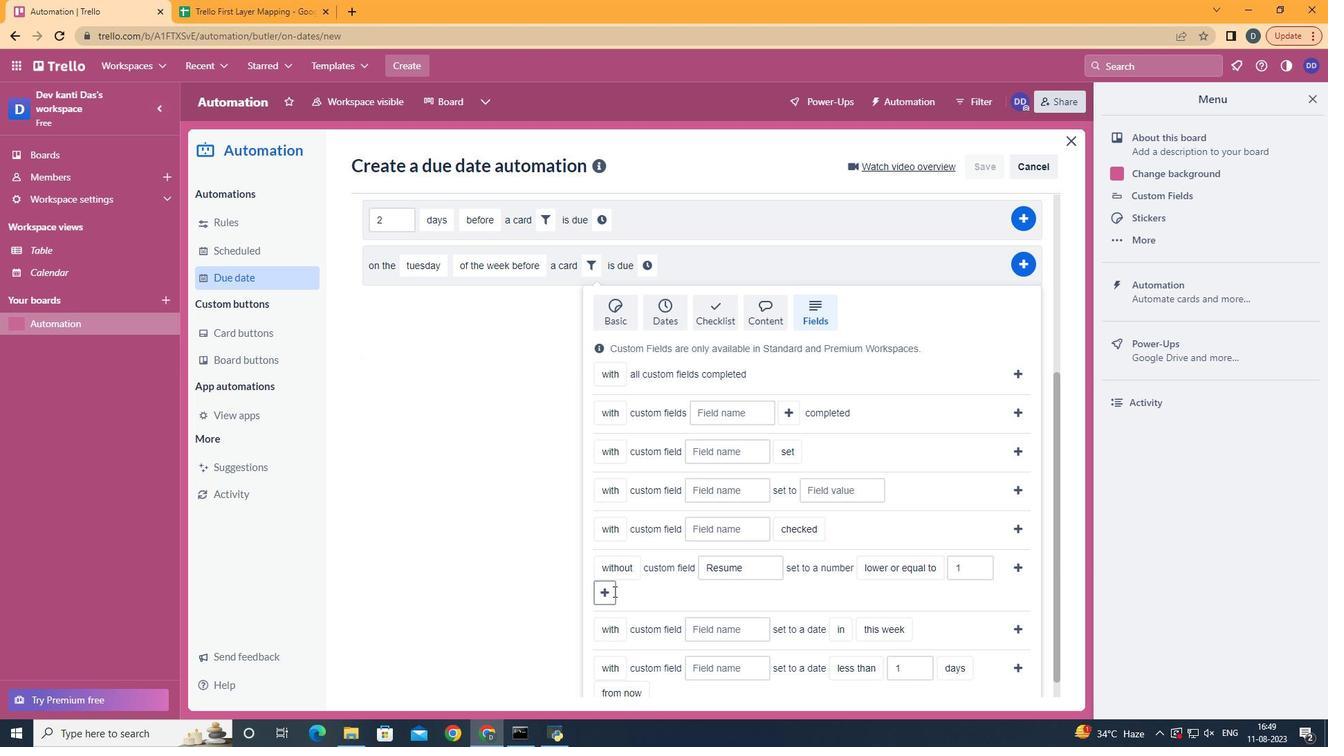
Action: Mouse moved to (672, 514)
Screenshot: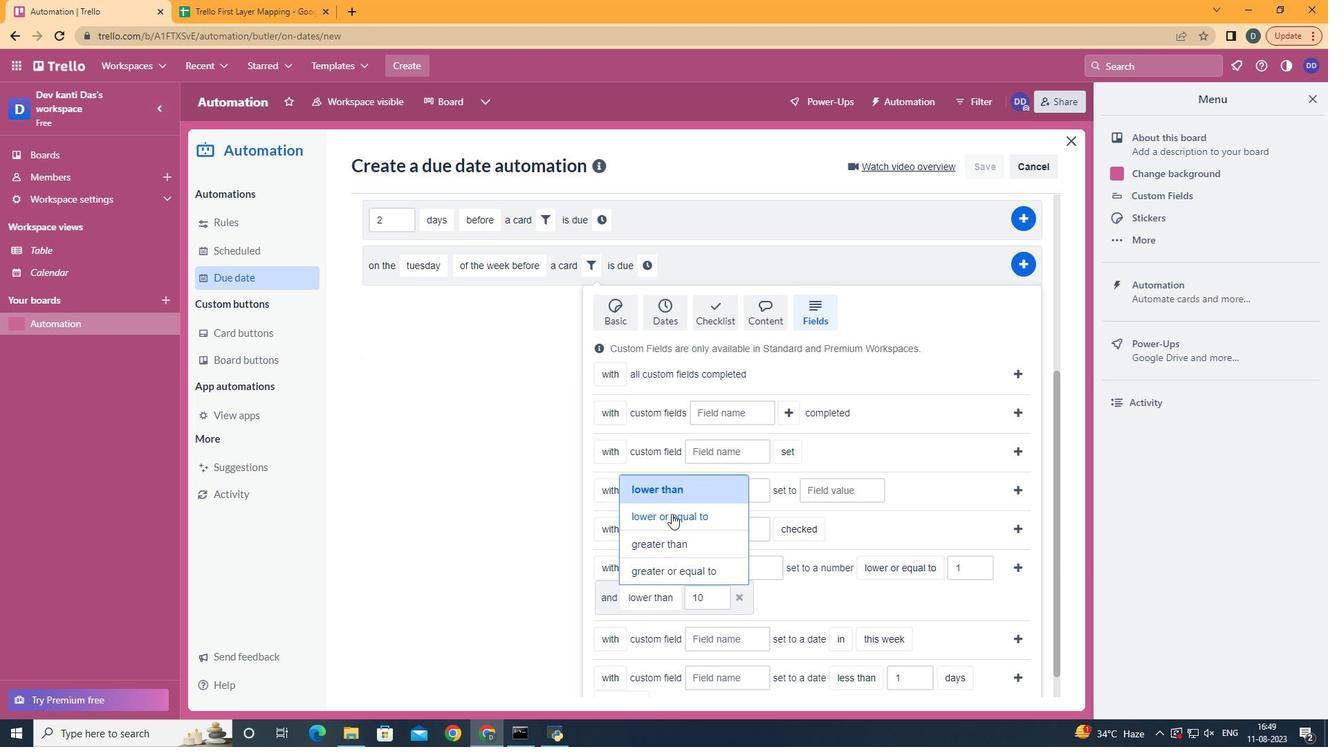 
Action: Mouse pressed left at (672, 514)
Screenshot: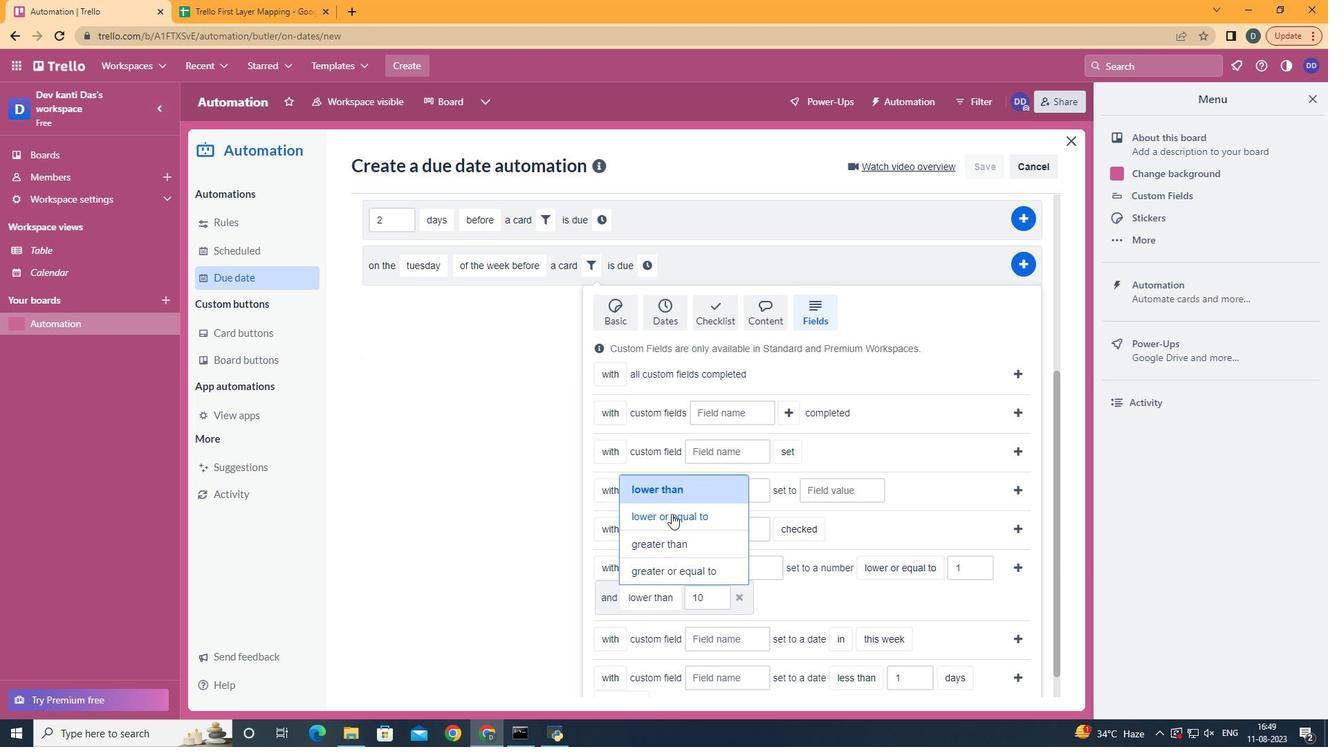 
Action: Mouse moved to (1020, 566)
Screenshot: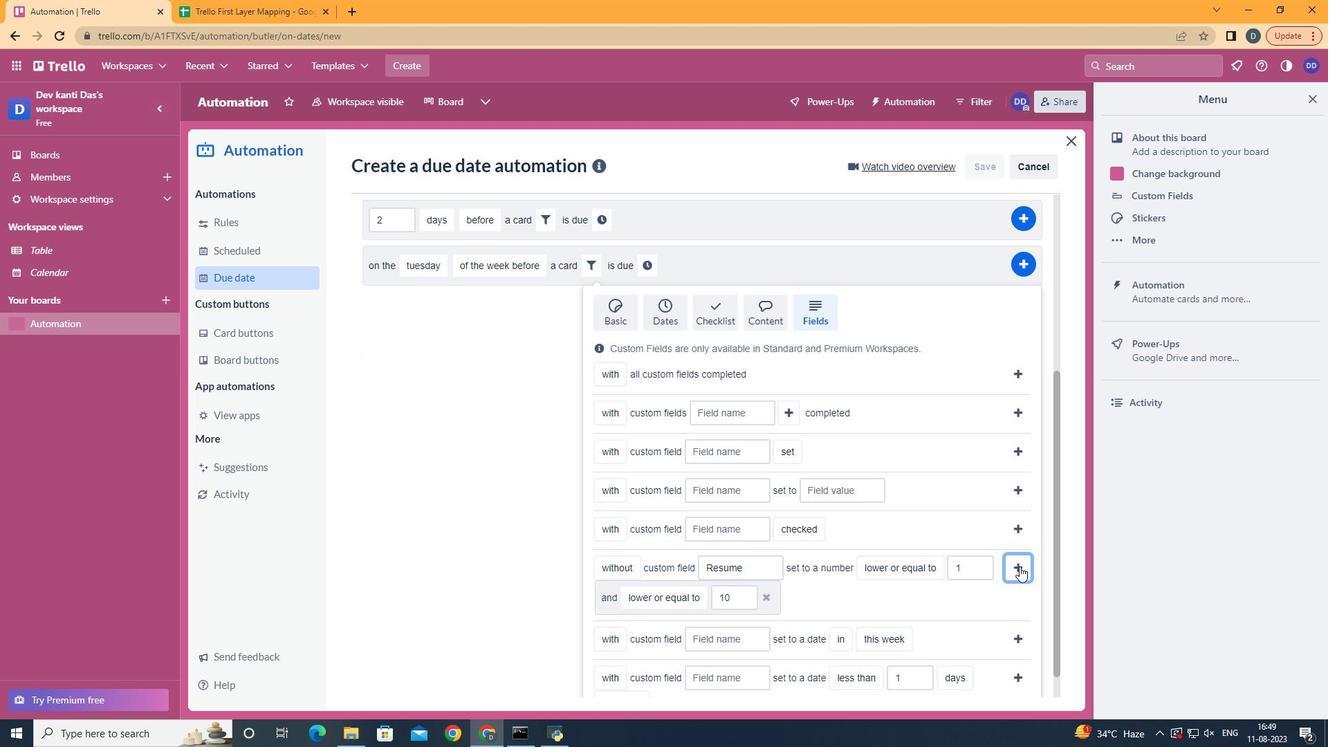 
Action: Mouse pressed left at (1020, 566)
Screenshot: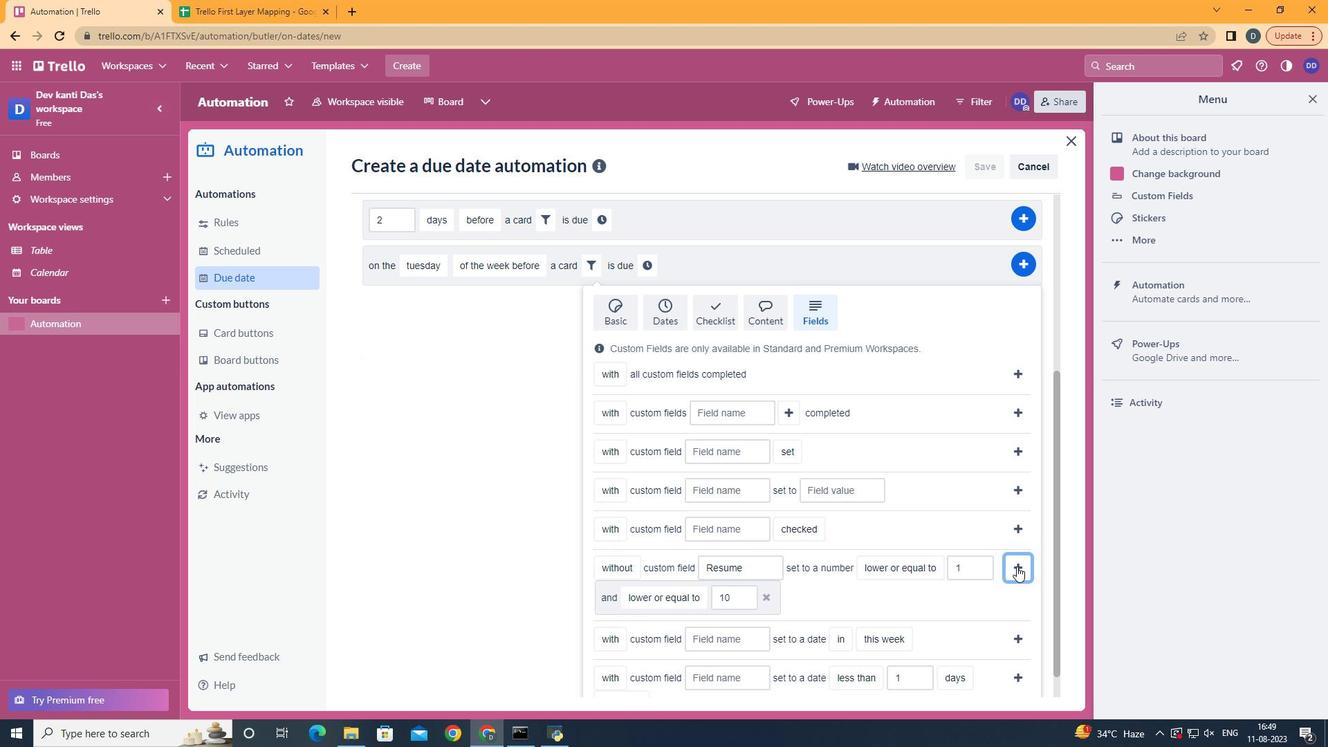 
Action: Mouse moved to (429, 586)
Screenshot: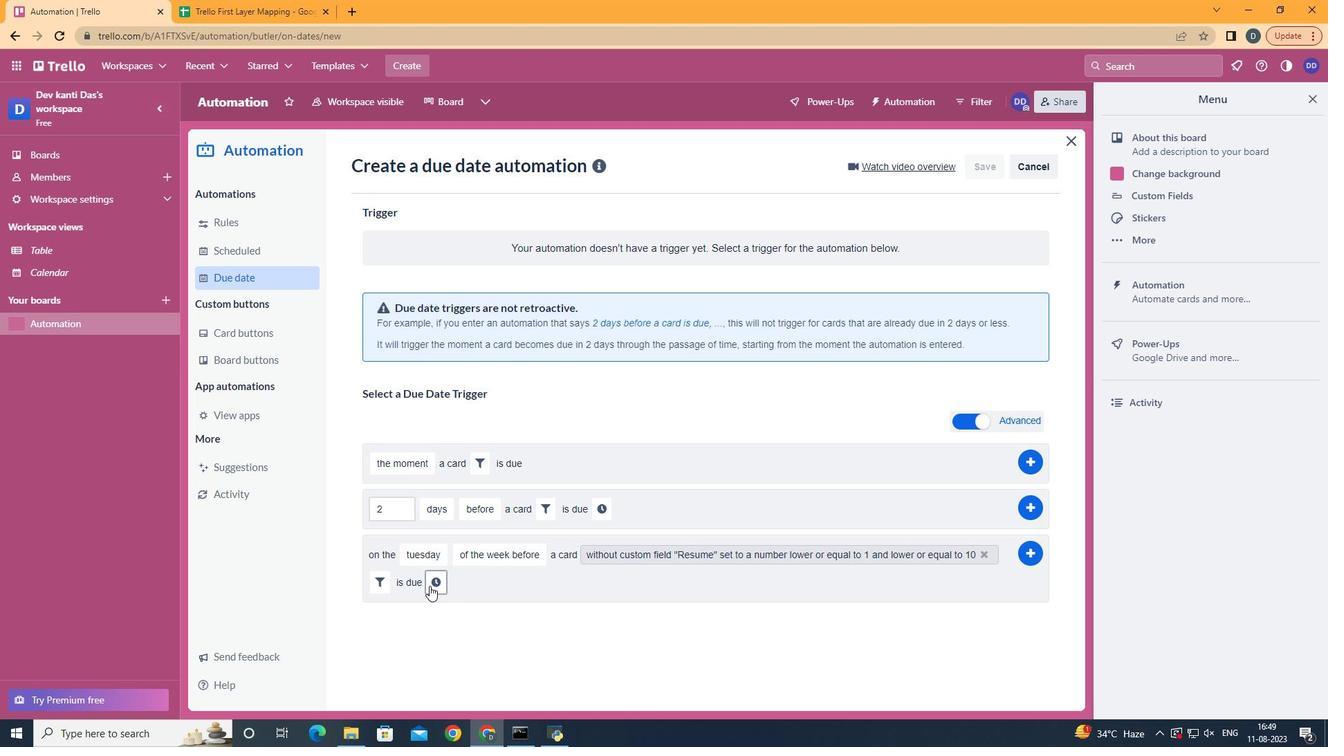 
Action: Mouse pressed left at (429, 586)
Screenshot: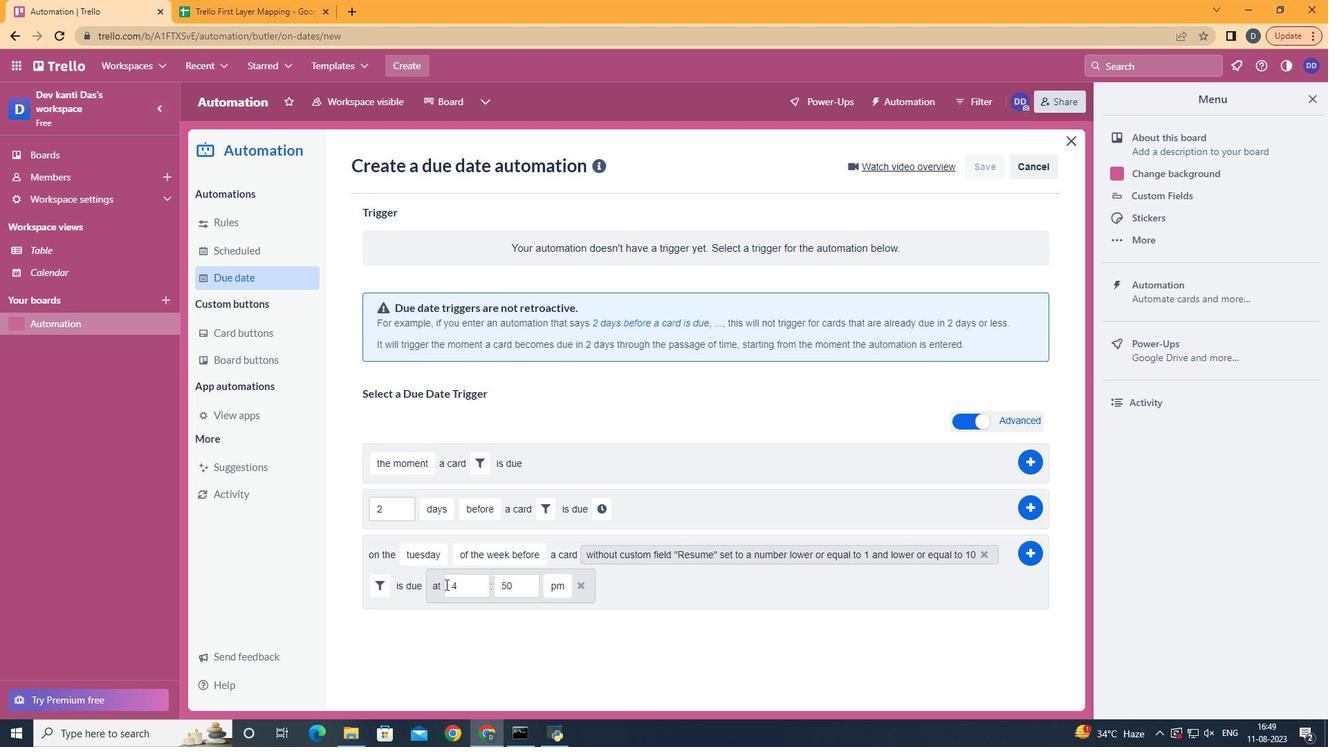 
Action: Mouse moved to (463, 585)
Screenshot: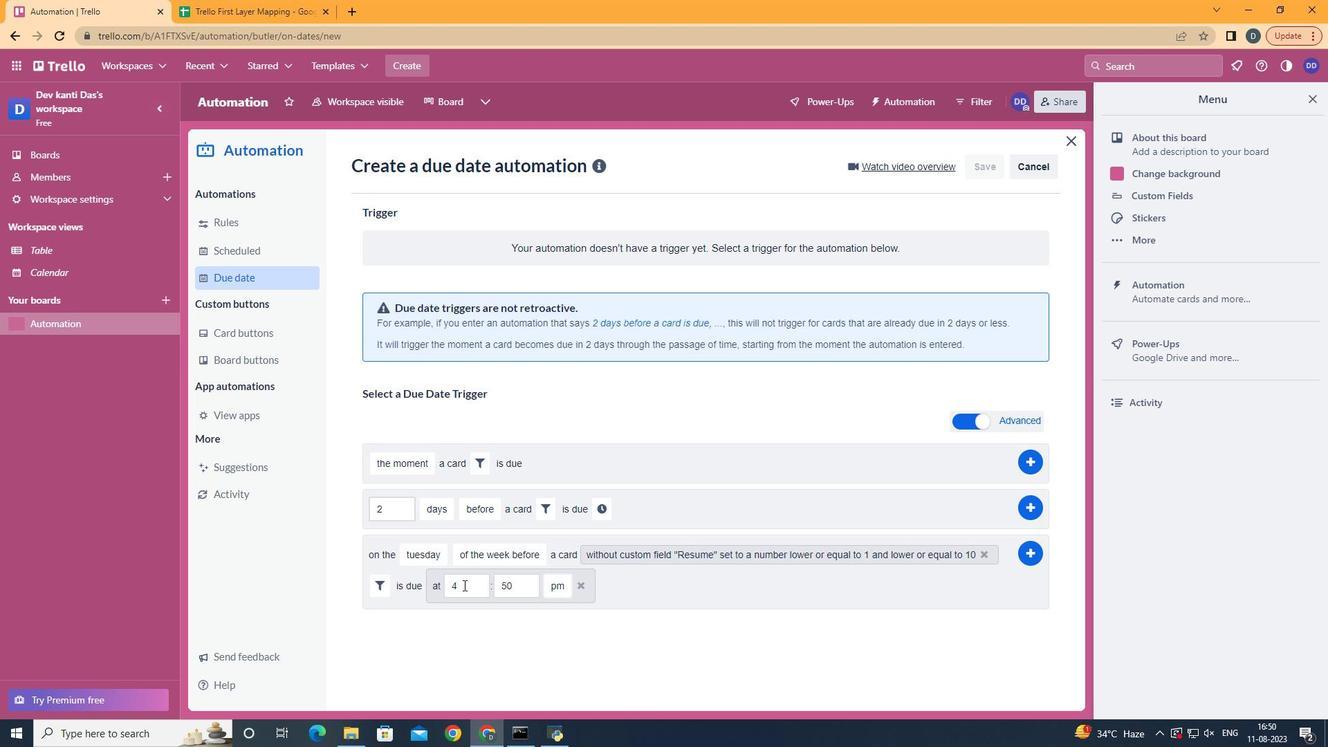 
Action: Mouse pressed left at (463, 585)
Screenshot: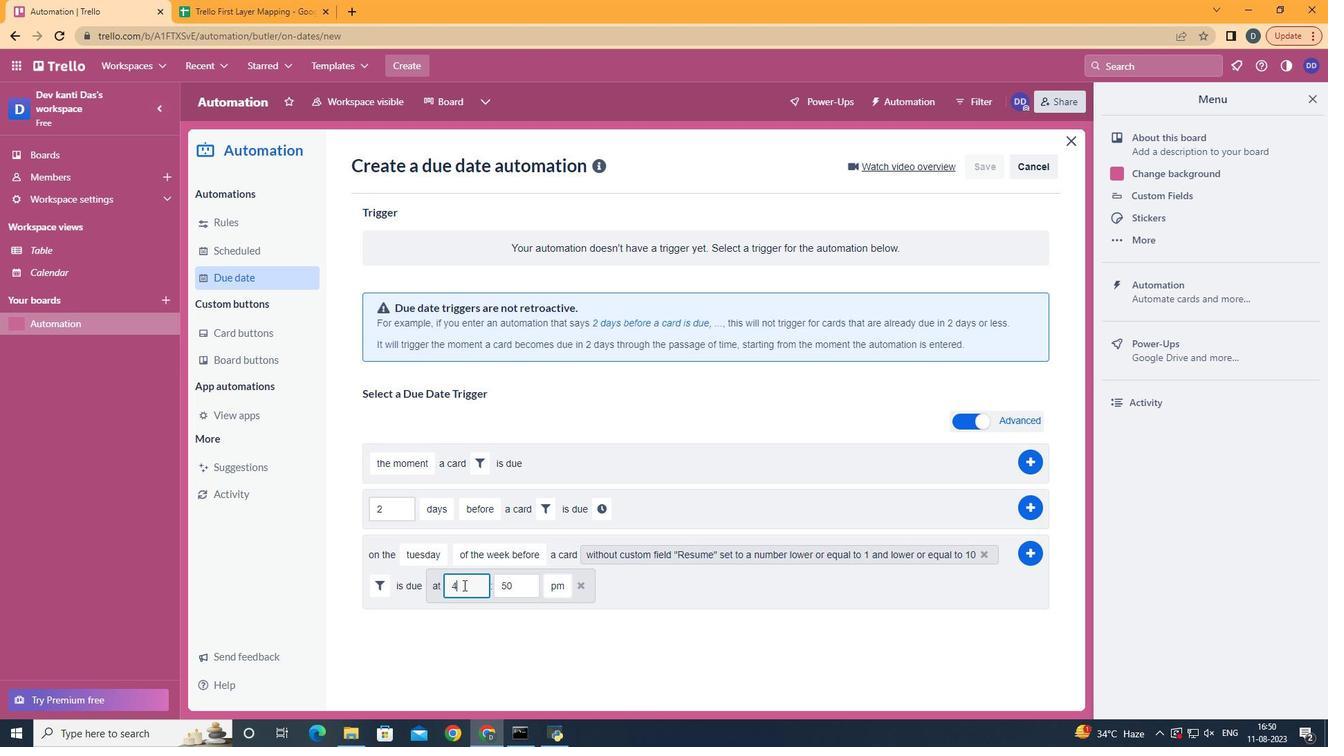 
Action: Key pressed <Key.backspace>11
Screenshot: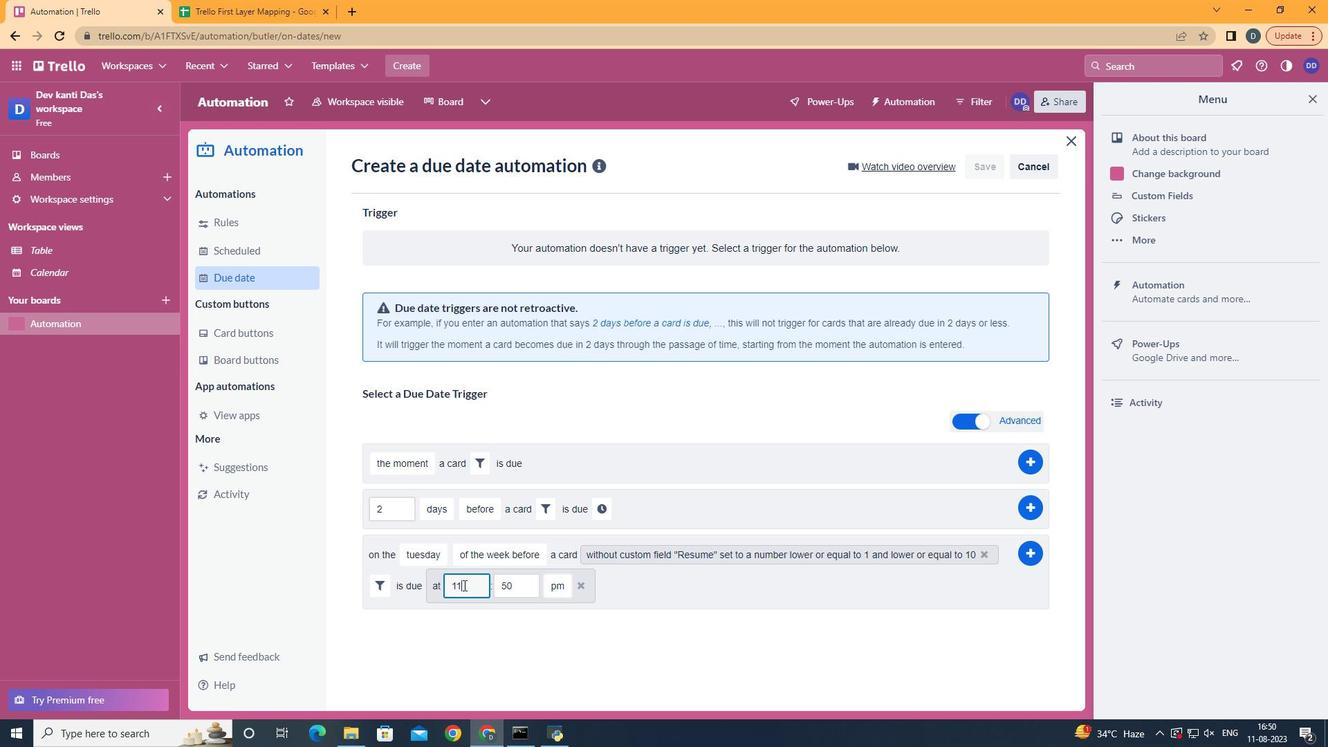 
Action: Mouse moved to (526, 586)
Screenshot: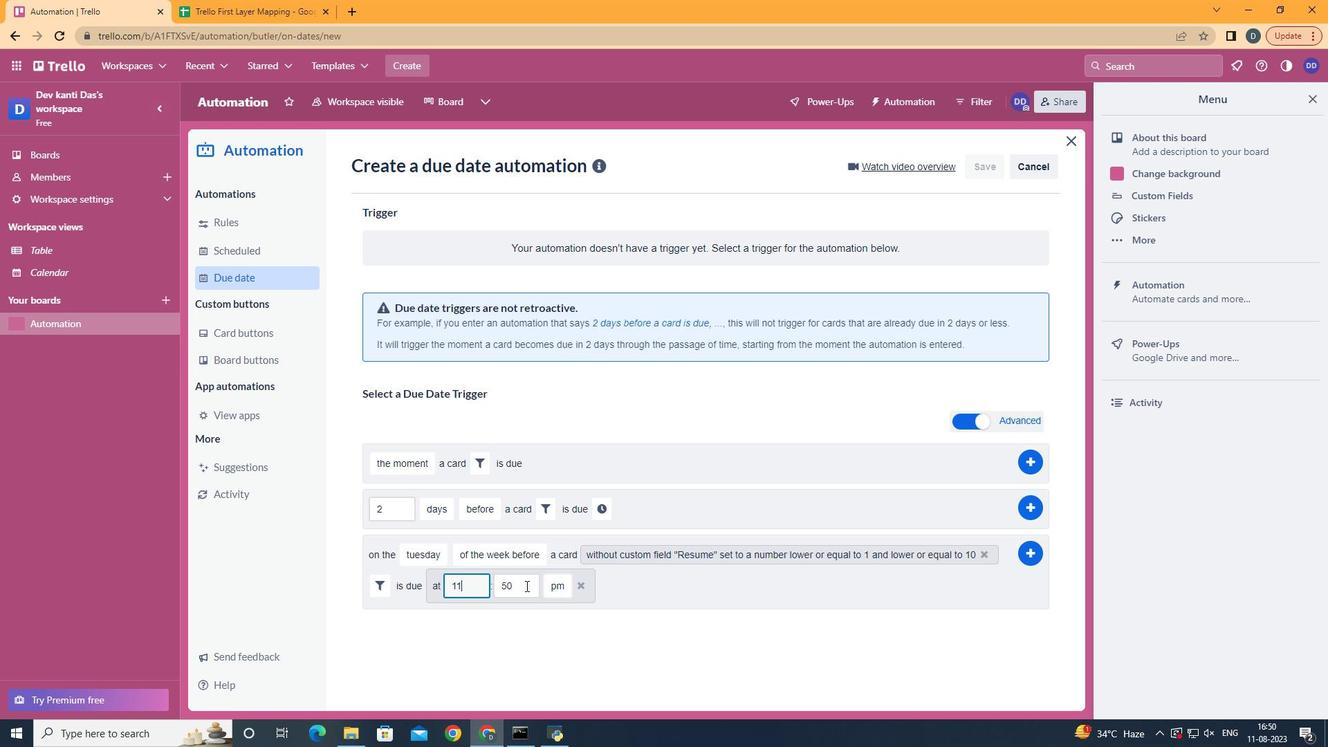 
Action: Mouse pressed left at (526, 586)
Screenshot: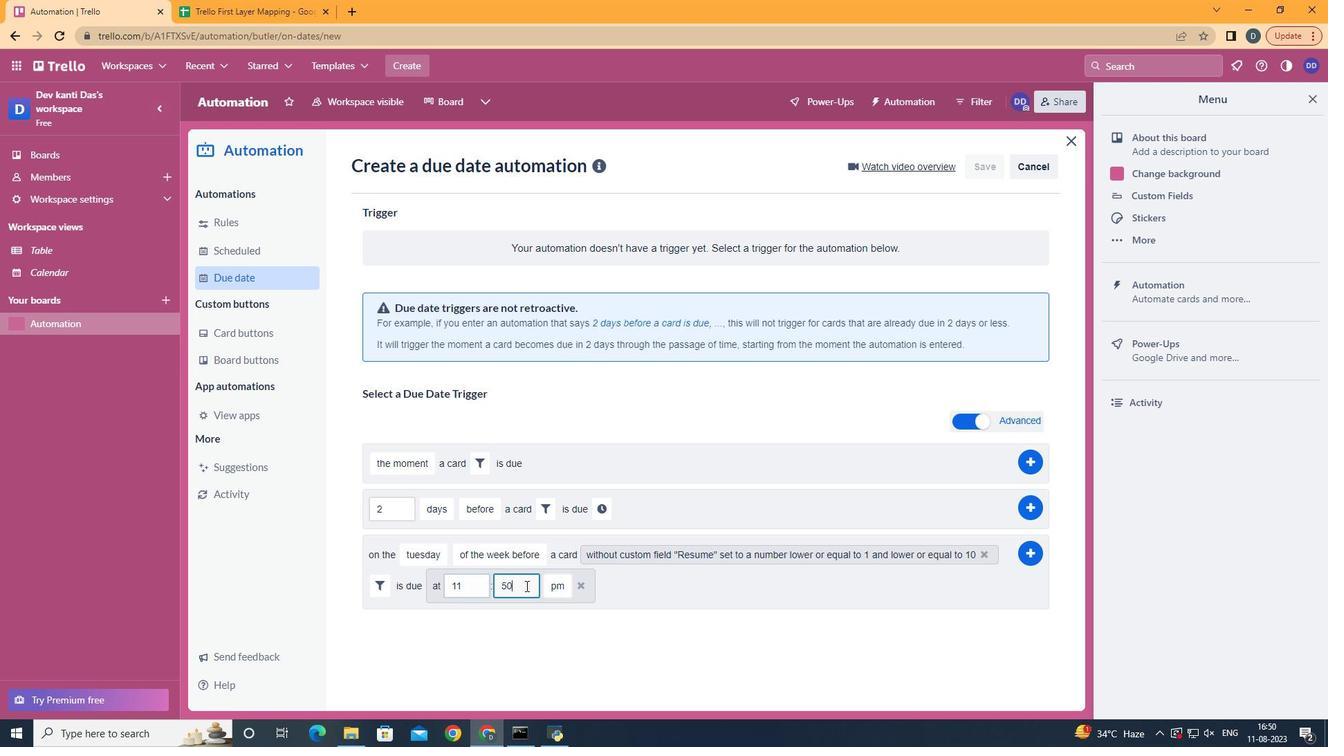 
Action: Key pressed <Key.backspace><Key.backspace>00
Screenshot: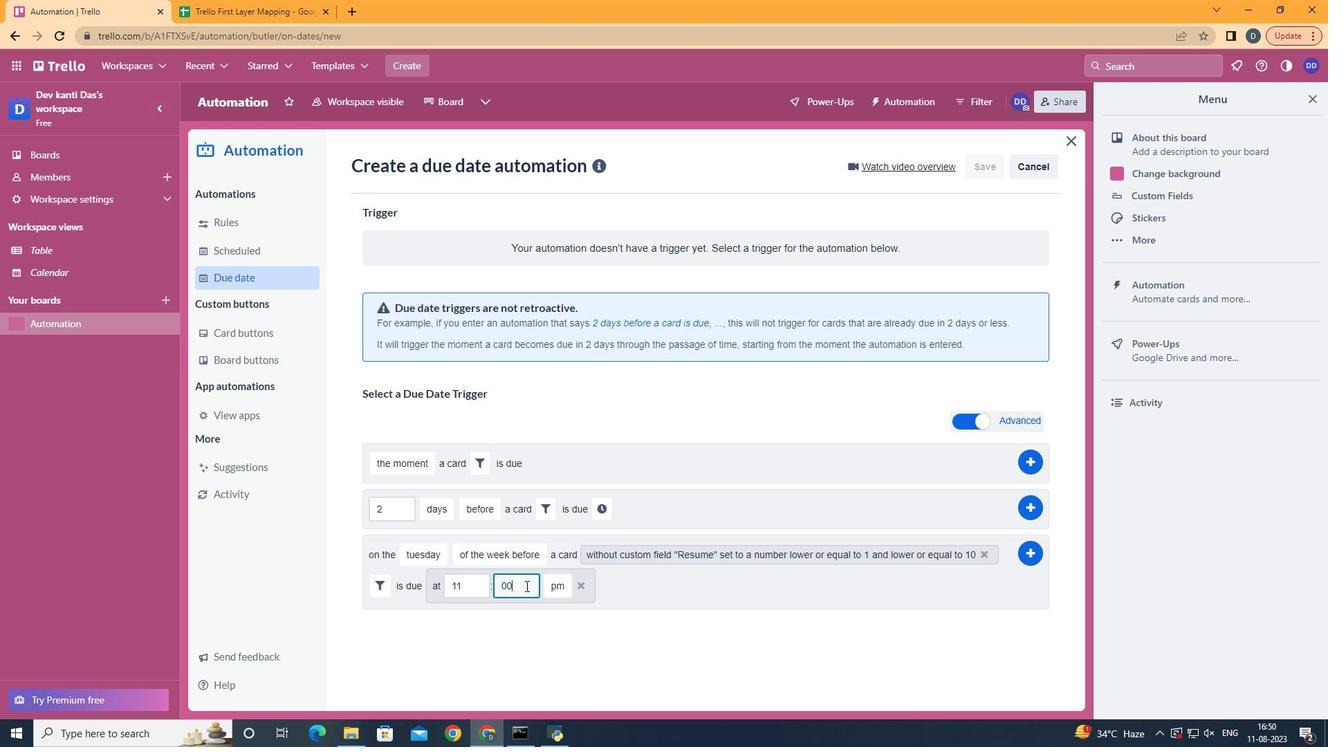 
Action: Mouse moved to (566, 627)
Screenshot: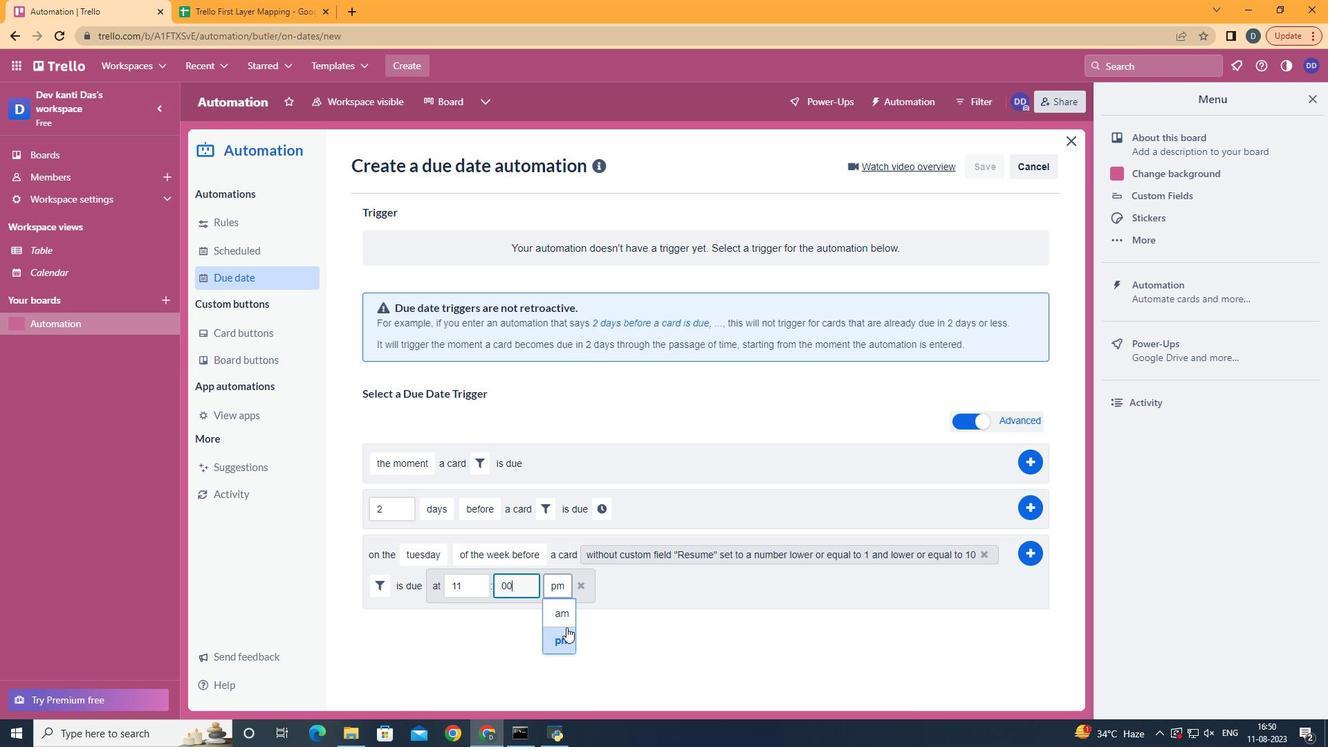 
Action: Mouse pressed left at (566, 627)
Screenshot: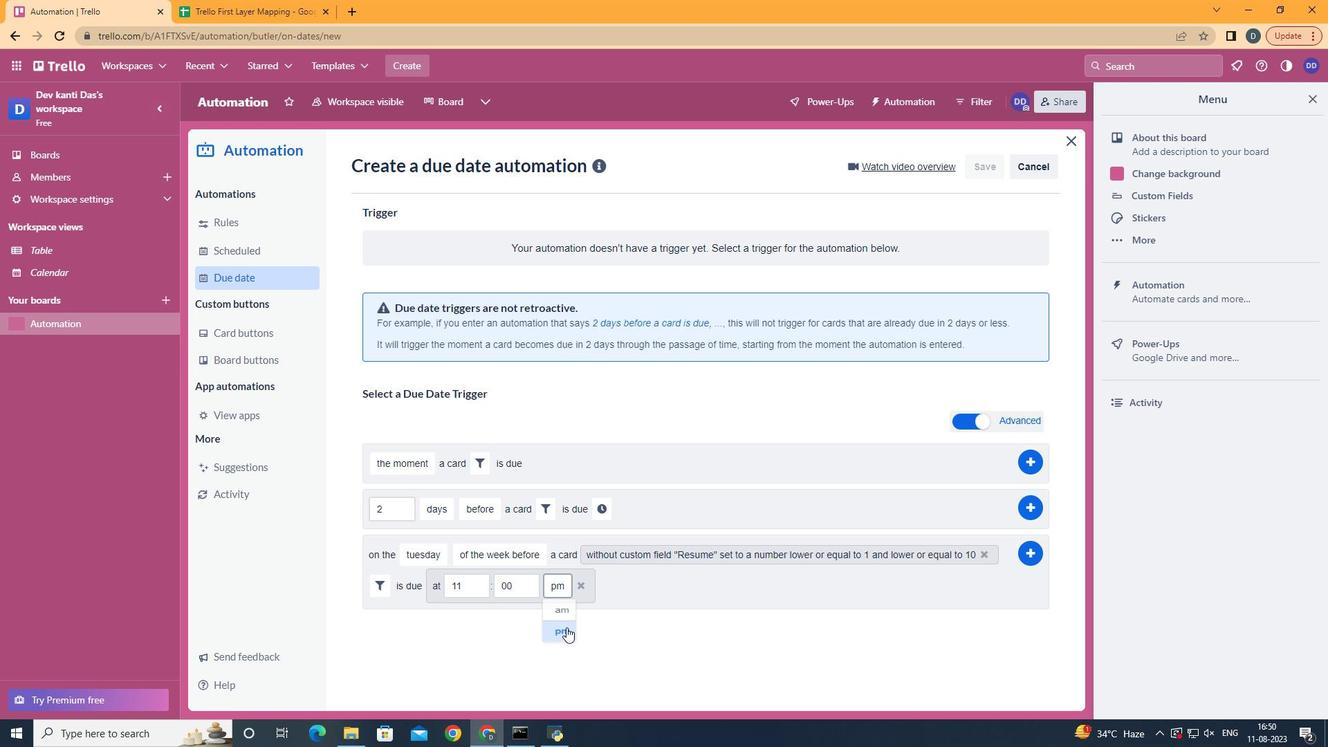 
Action: Mouse moved to (562, 609)
Screenshot: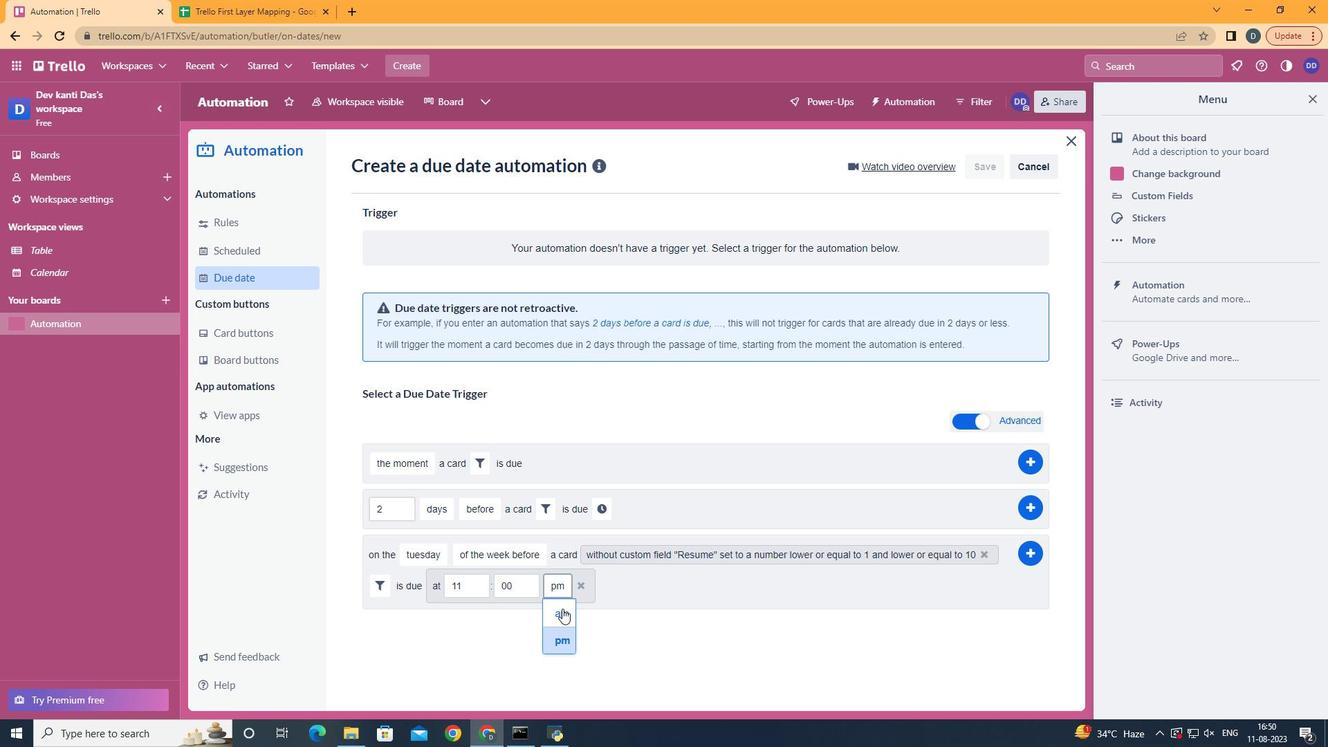 
Action: Mouse pressed left at (562, 609)
Screenshot: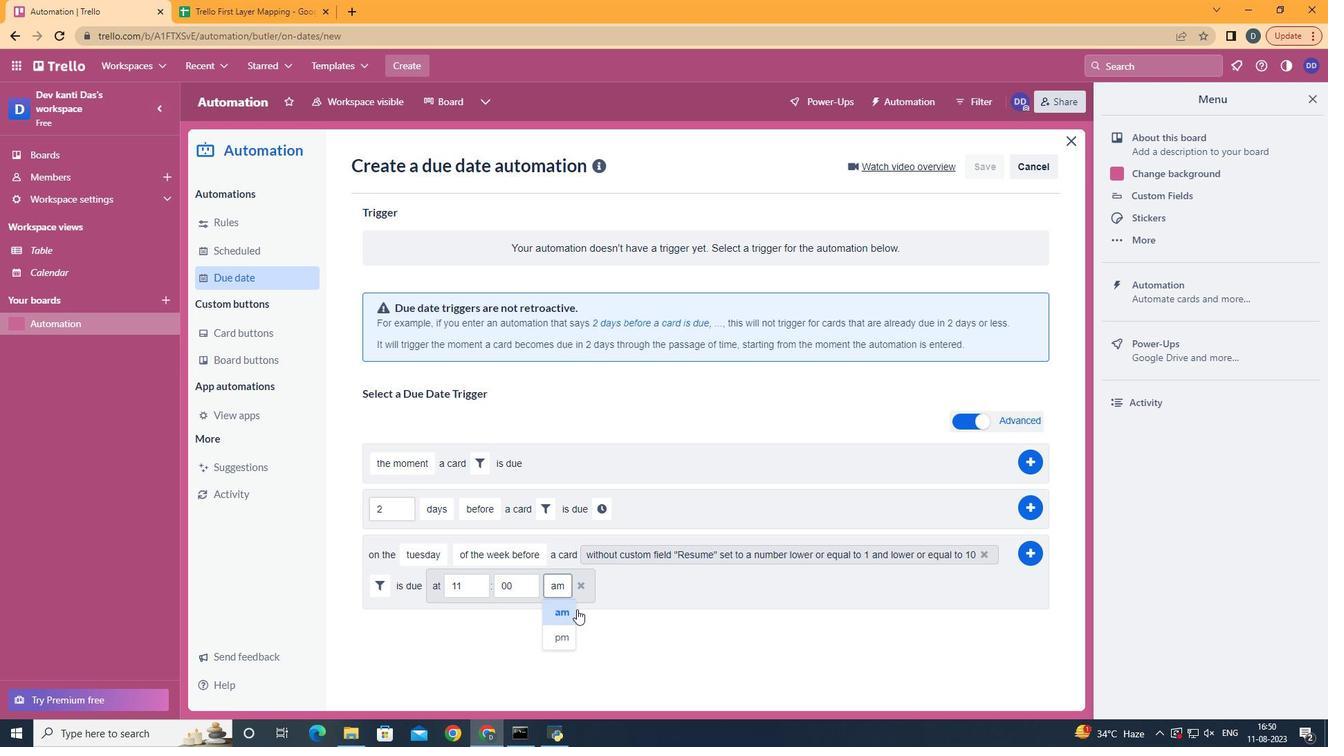
Action: Mouse moved to (1026, 554)
Screenshot: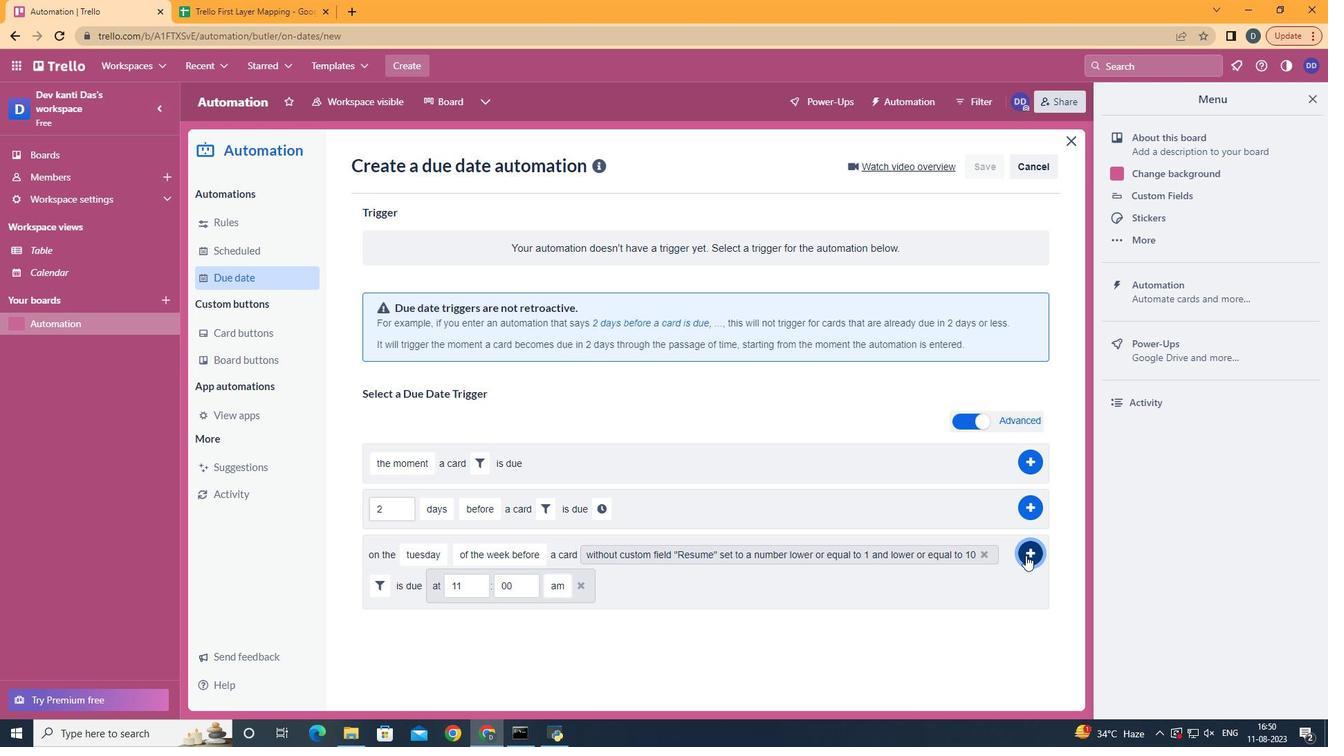 
Action: Mouse pressed left at (1026, 554)
Screenshot: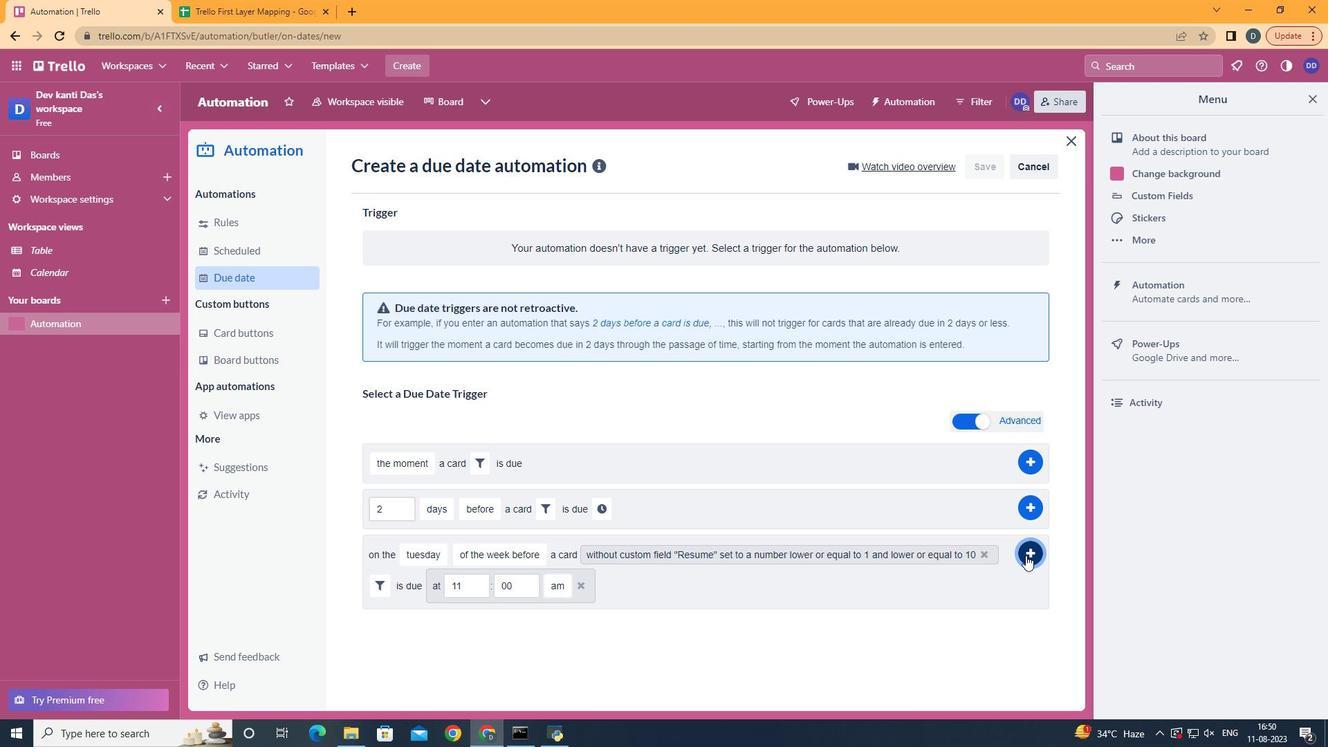 
Action: Mouse moved to (1026, 555)
Screenshot: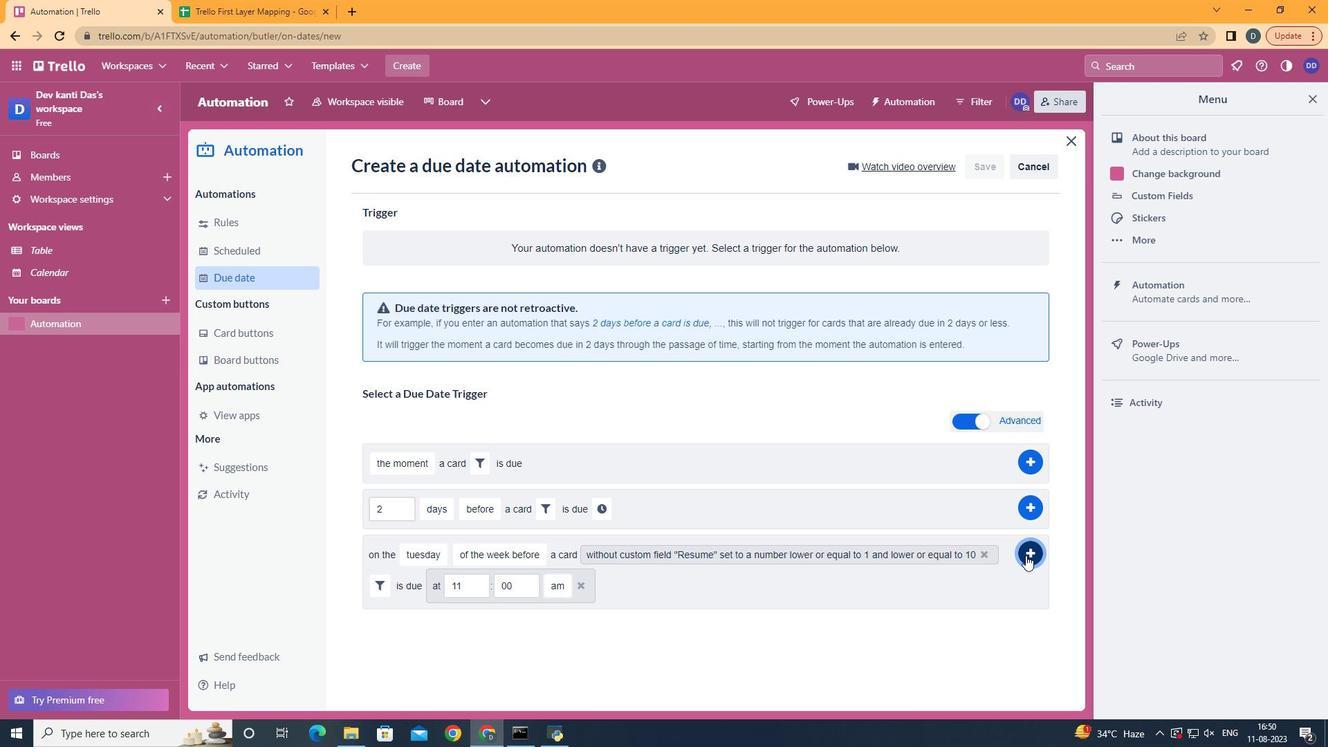 
